 Task: Open Card Content Strategy Meeting in Board Employee Career Development and Growth Programs to Workspace Advertising and Marketing and add a team member Softage.2@softage.net, a label Orange, a checklist Urban Planning, an attachment from Trello, a color Orange and finally, add a card description 'Create and send out employee engagement survey on company diversity and inclusion initiatives' and a comment 'We should approach this task with a sense of ownership, taking pride in our work and its impact on the project.'. Add a start date 'Jan 06, 1900' with a due date 'Jan 13, 1900'
Action: Mouse moved to (355, 132)
Screenshot: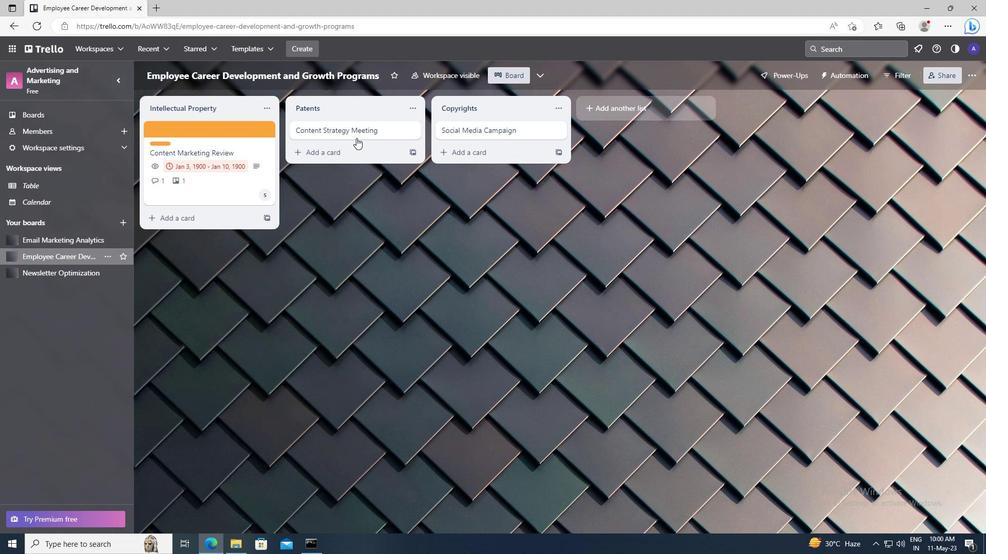 
Action: Mouse pressed left at (355, 132)
Screenshot: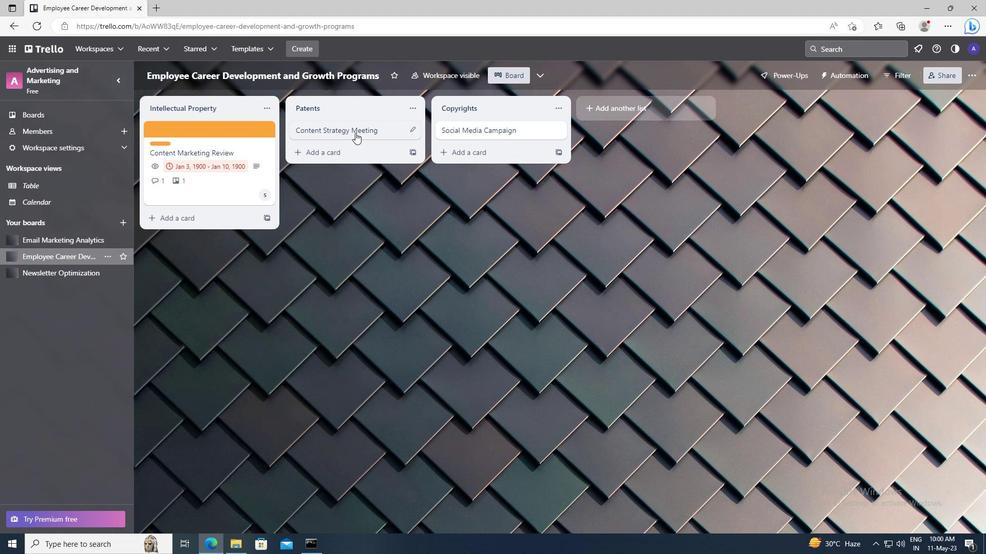 
Action: Mouse moved to (614, 165)
Screenshot: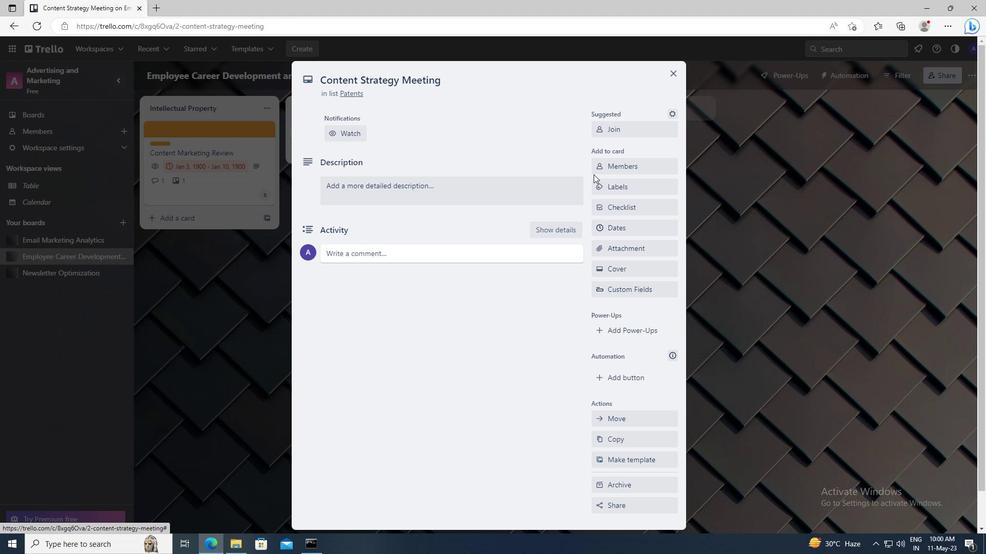 
Action: Mouse pressed left at (614, 165)
Screenshot: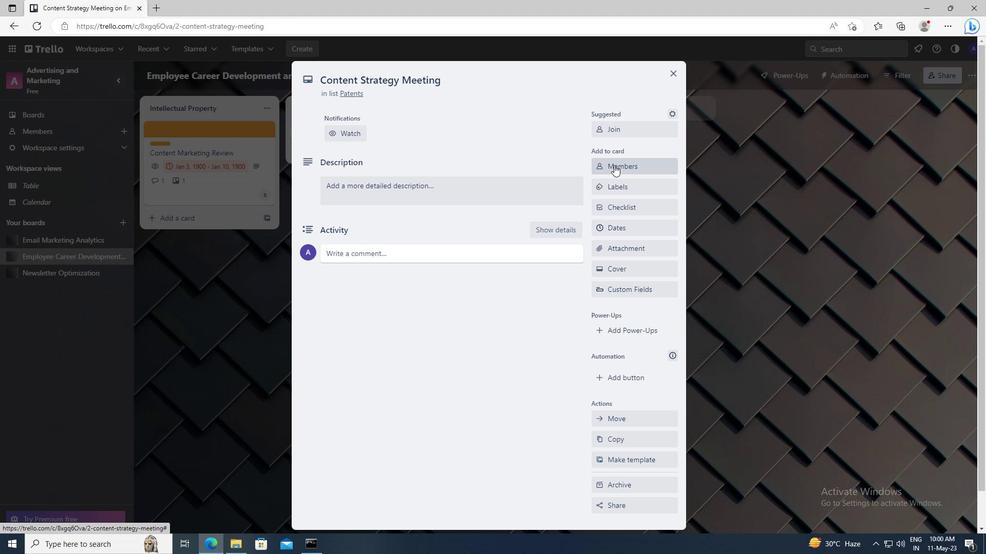 
Action: Mouse moved to (614, 214)
Screenshot: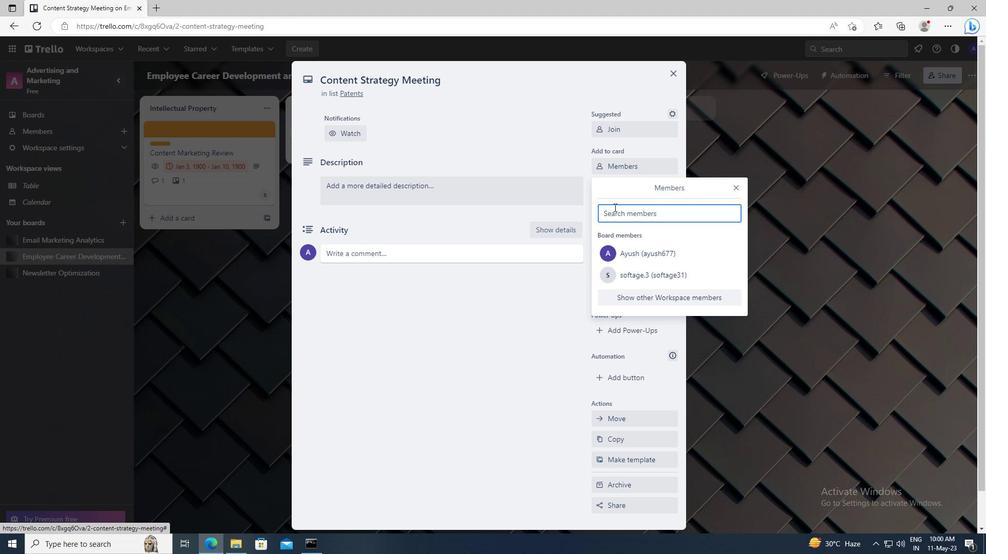 
Action: Mouse pressed left at (614, 214)
Screenshot: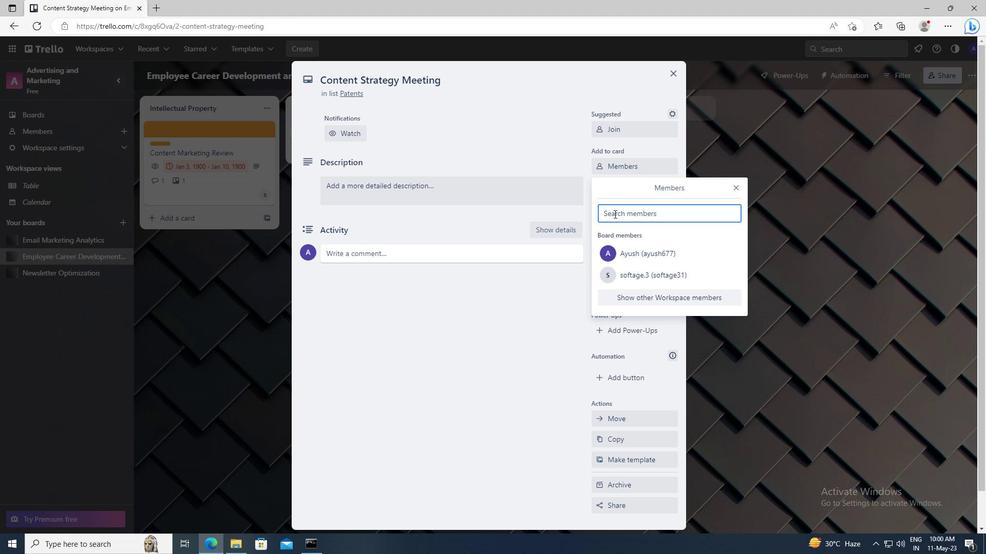 
Action: Key pressed <Key.shift>SOFTAGE.2
Screenshot: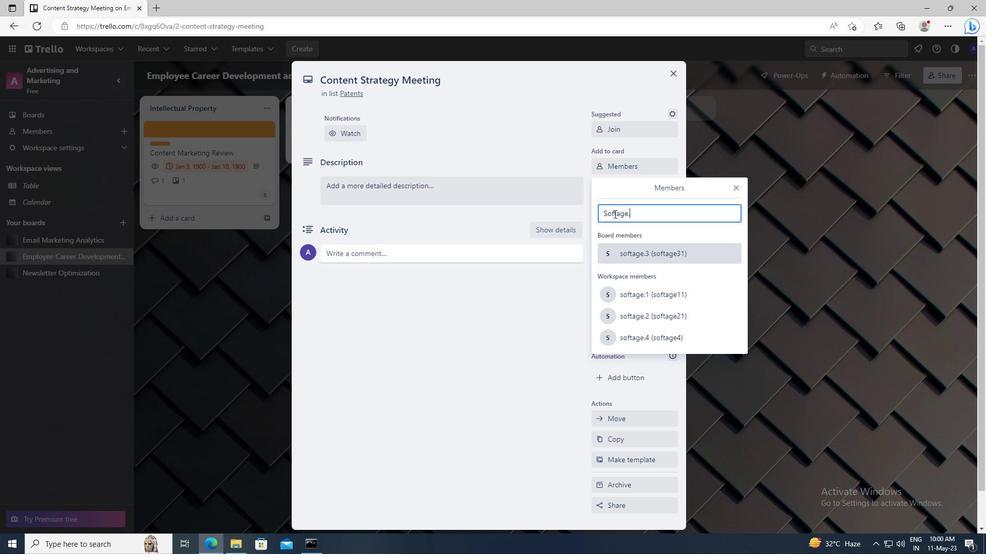 
Action: Mouse moved to (628, 308)
Screenshot: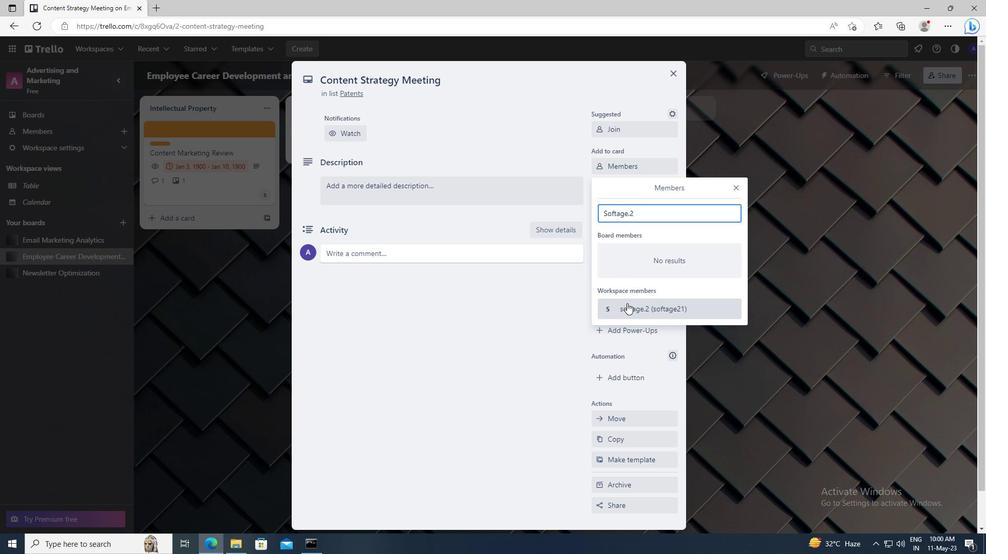 
Action: Mouse pressed left at (628, 308)
Screenshot: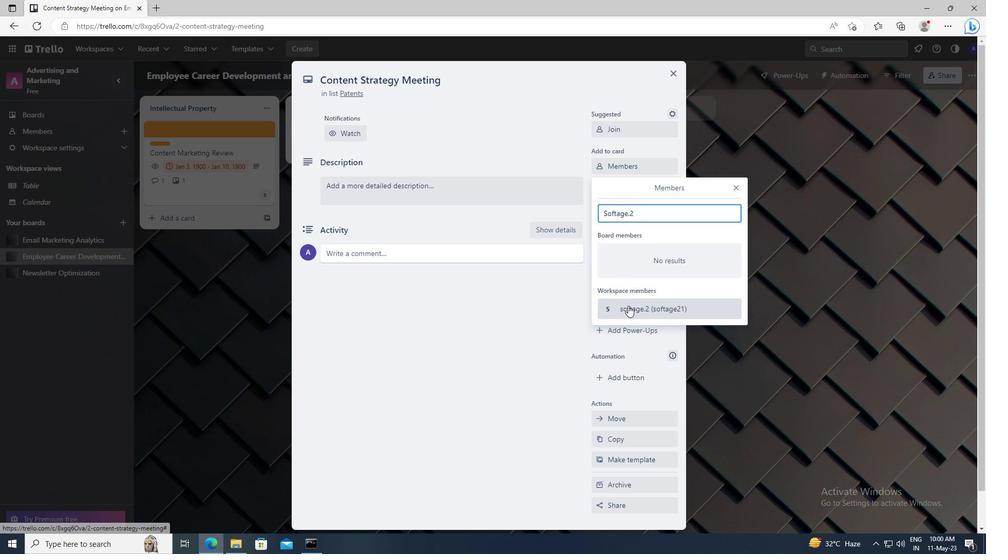 
Action: Mouse moved to (735, 188)
Screenshot: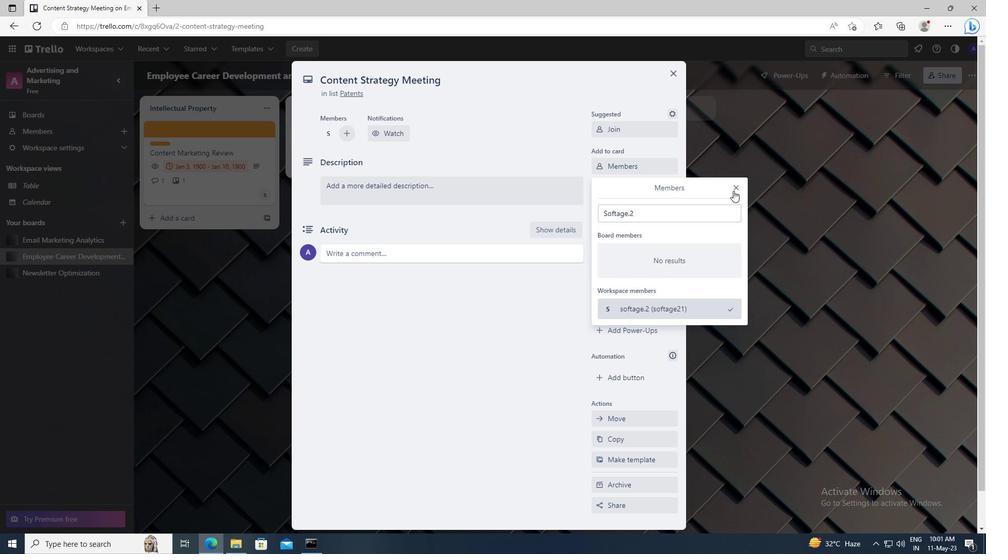
Action: Mouse pressed left at (735, 188)
Screenshot: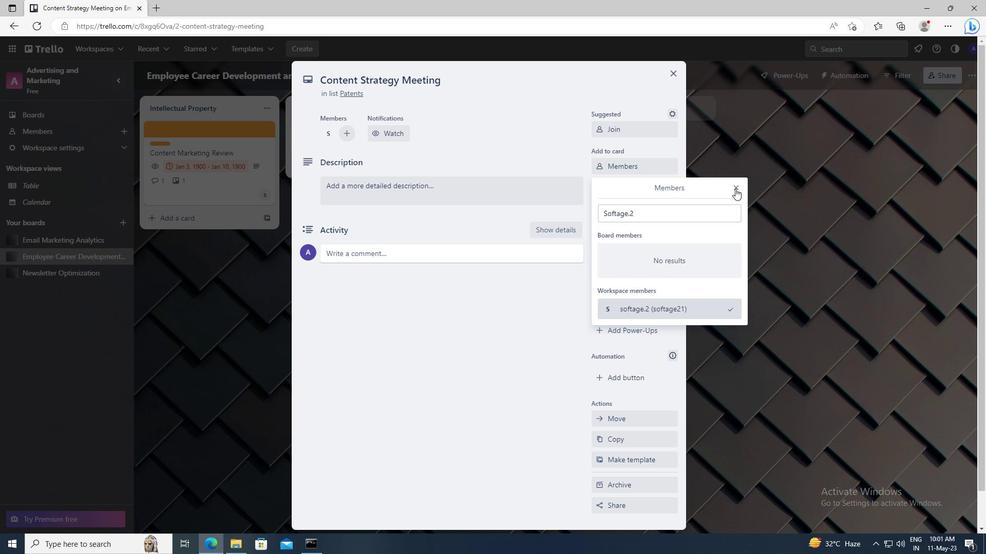 
Action: Mouse moved to (639, 180)
Screenshot: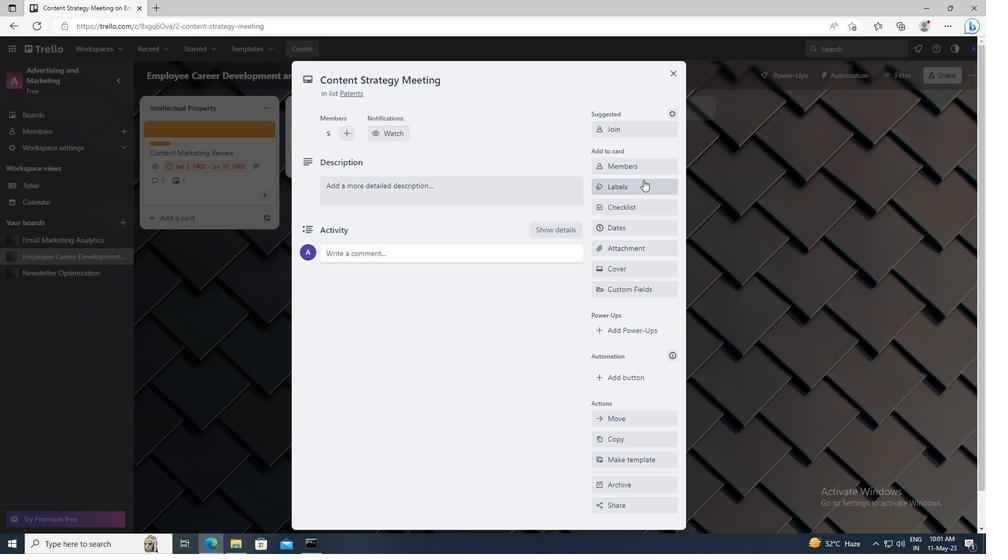 
Action: Mouse pressed left at (639, 180)
Screenshot: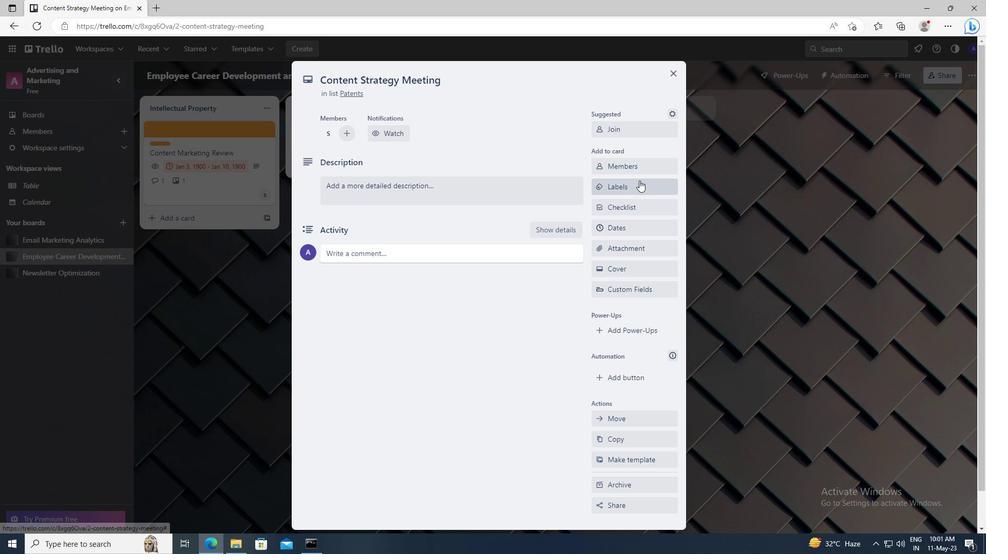 
Action: Mouse moved to (673, 389)
Screenshot: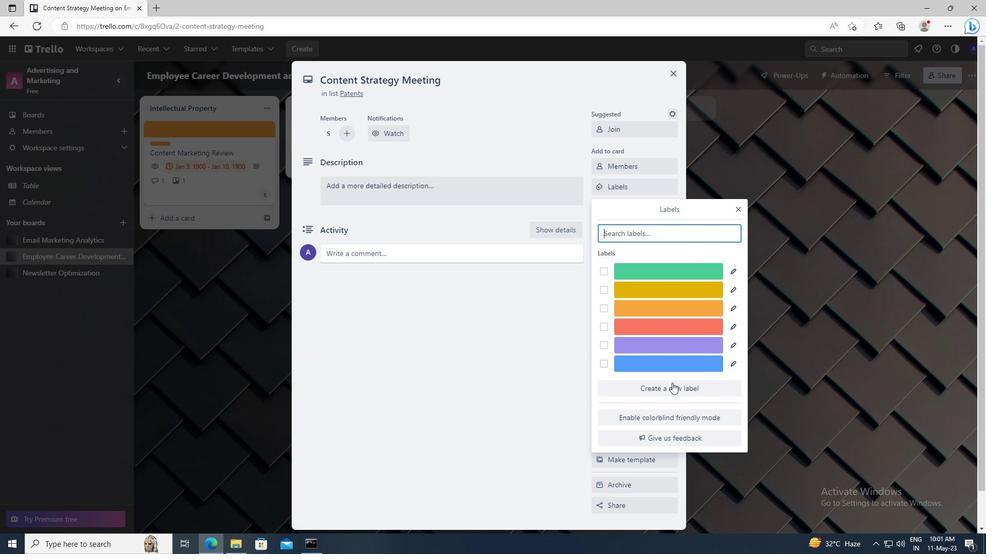 
Action: Mouse pressed left at (673, 389)
Screenshot: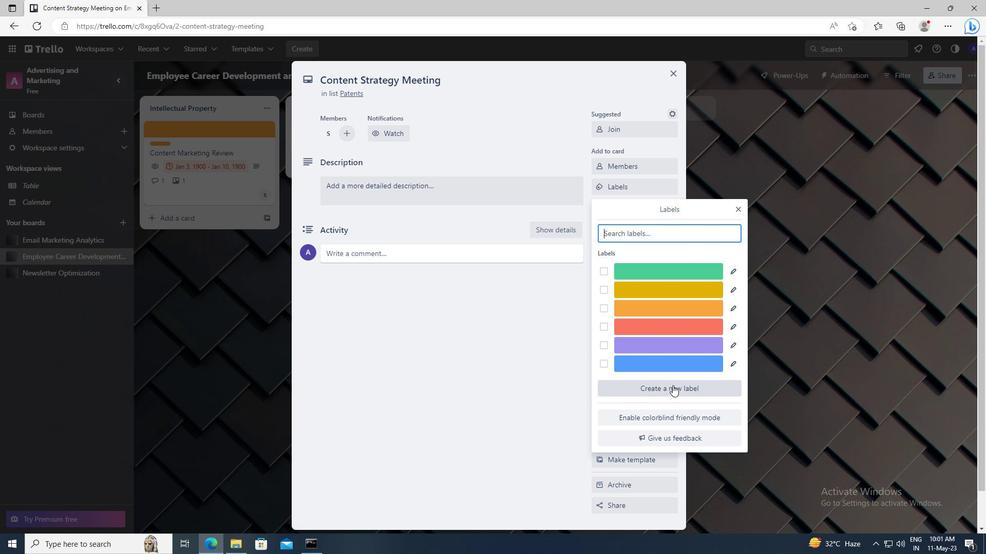 
Action: Mouse moved to (670, 361)
Screenshot: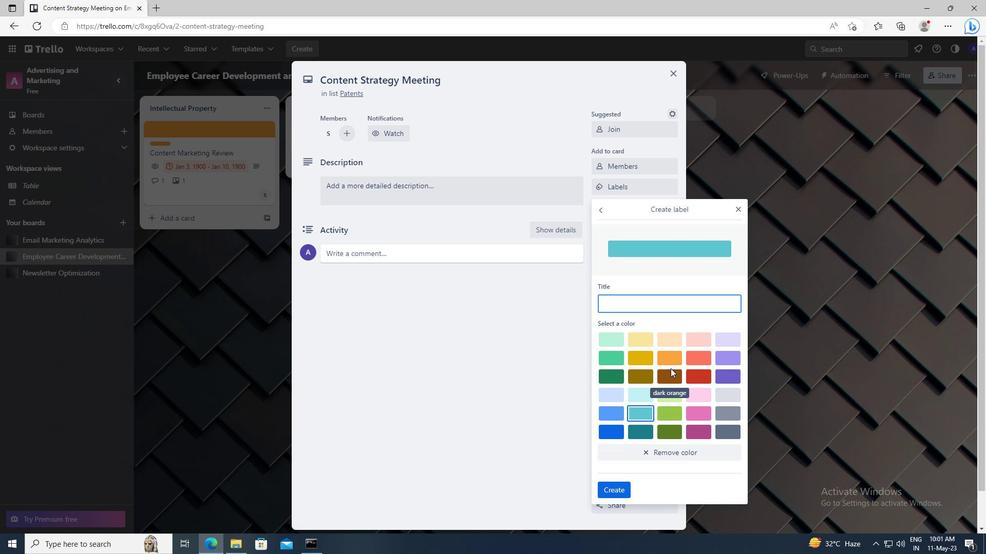 
Action: Mouse pressed left at (670, 361)
Screenshot: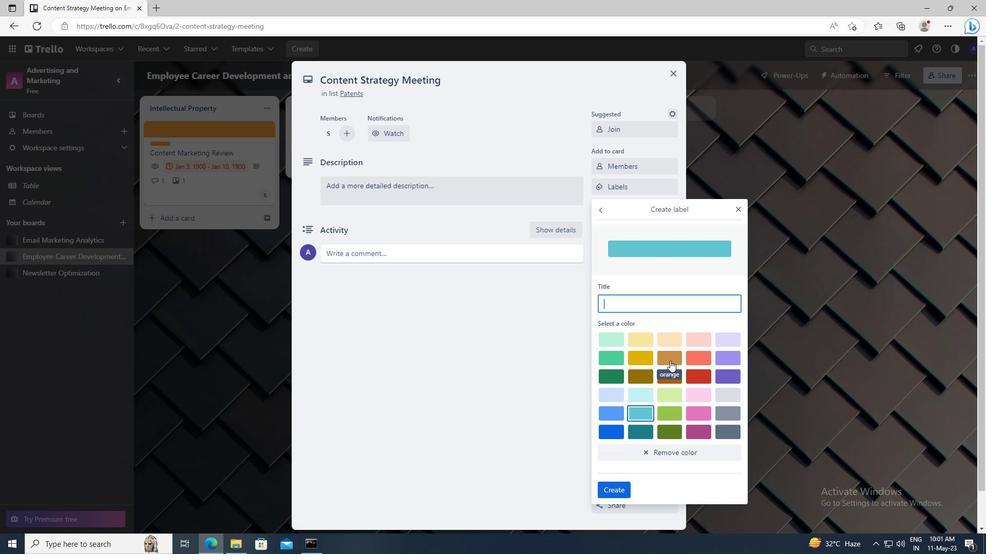 
Action: Mouse moved to (618, 493)
Screenshot: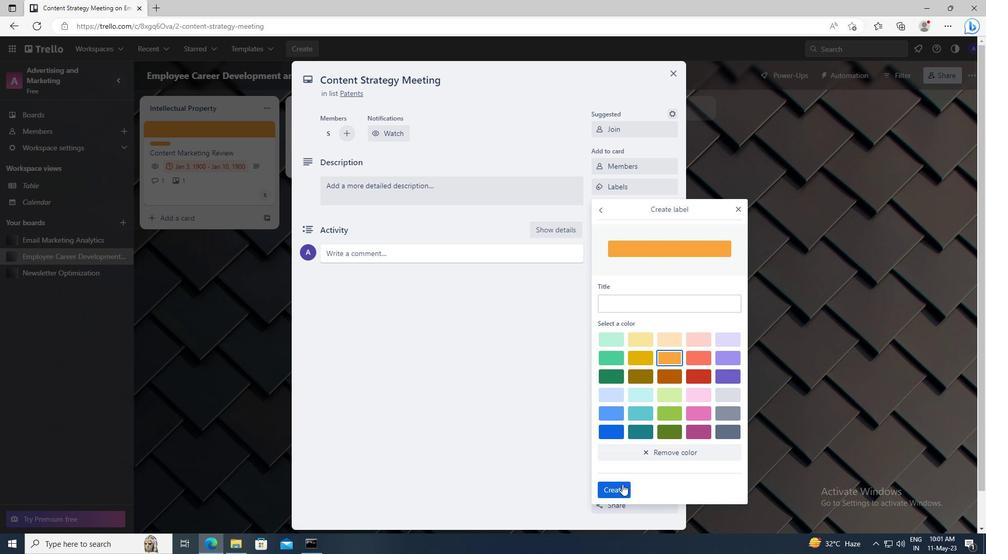 
Action: Mouse pressed left at (618, 493)
Screenshot: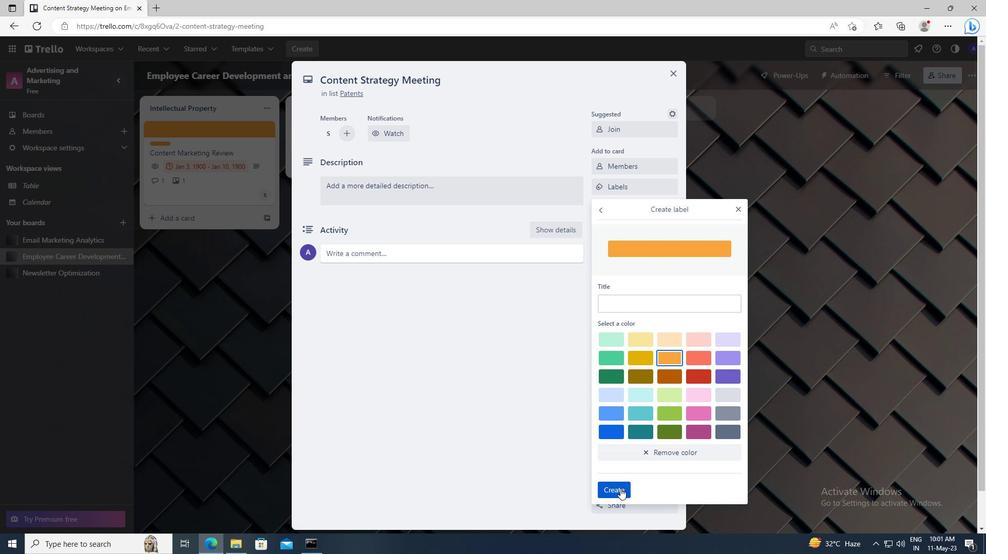 
Action: Mouse moved to (740, 207)
Screenshot: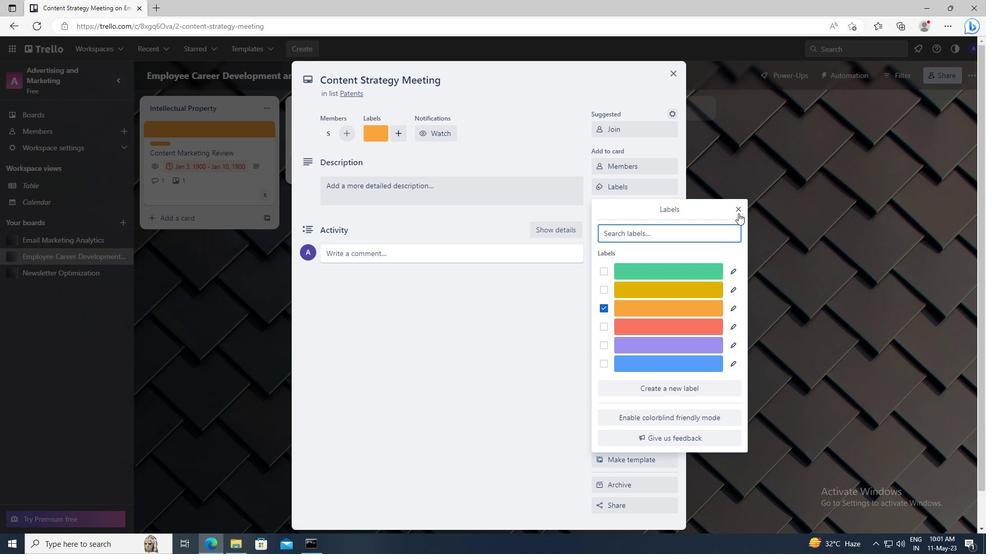 
Action: Mouse pressed left at (740, 207)
Screenshot: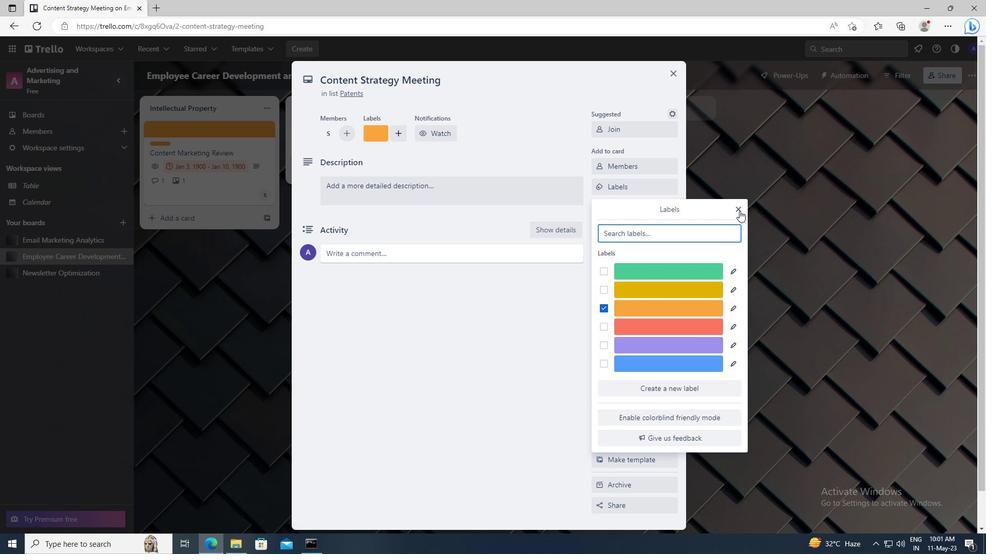 
Action: Mouse moved to (633, 207)
Screenshot: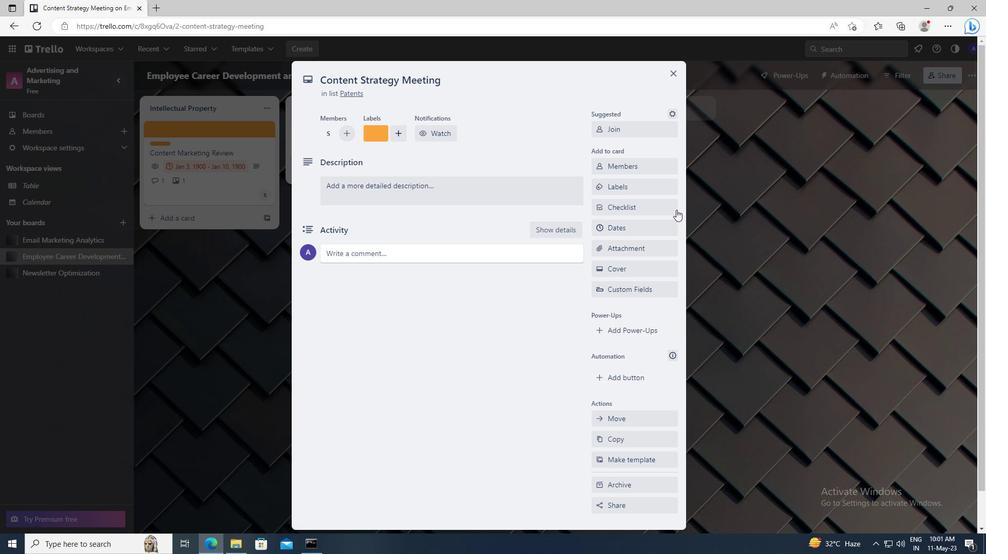 
Action: Mouse pressed left at (633, 207)
Screenshot: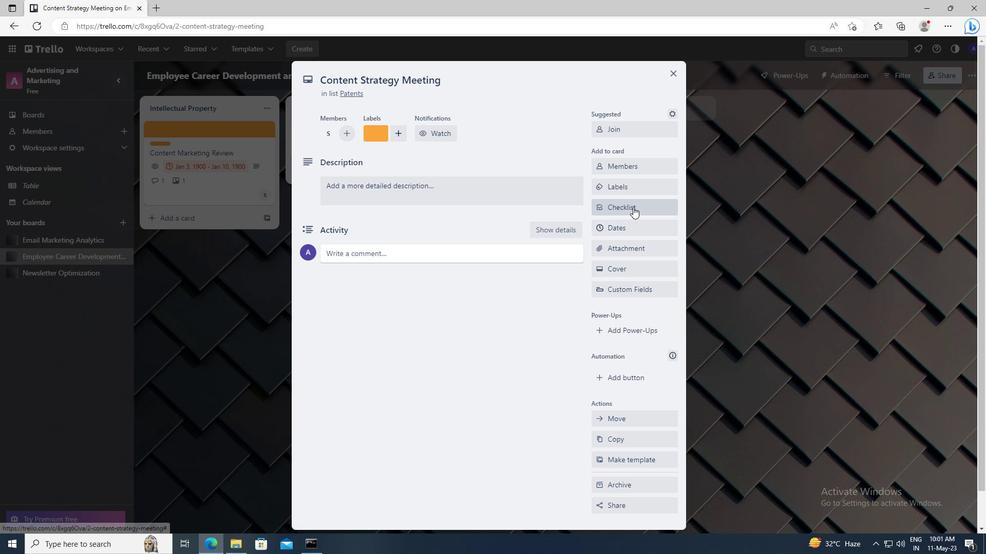 
Action: Key pressed <Key.shift>URBAN<Key.space><Key.shift>PLANNING
Screenshot: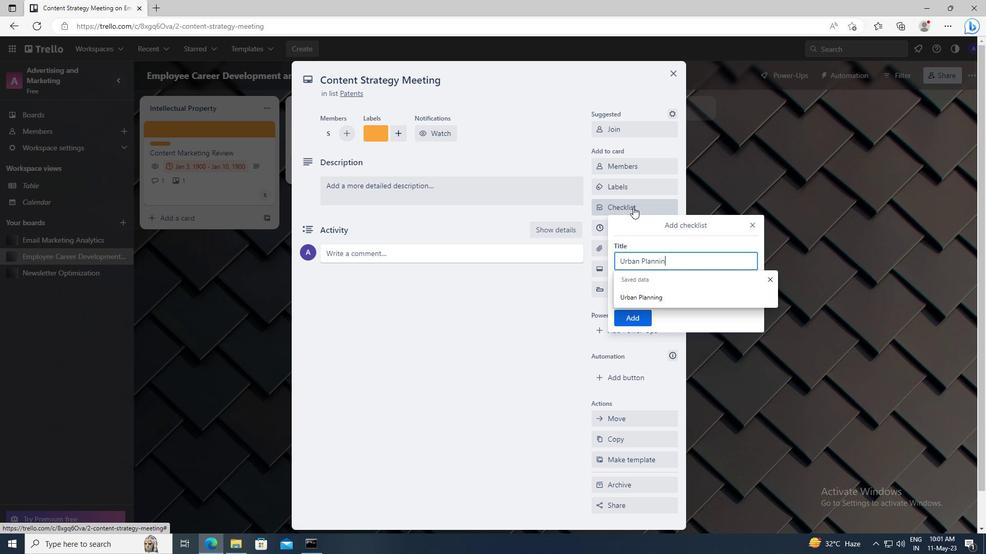 
Action: Mouse moved to (626, 314)
Screenshot: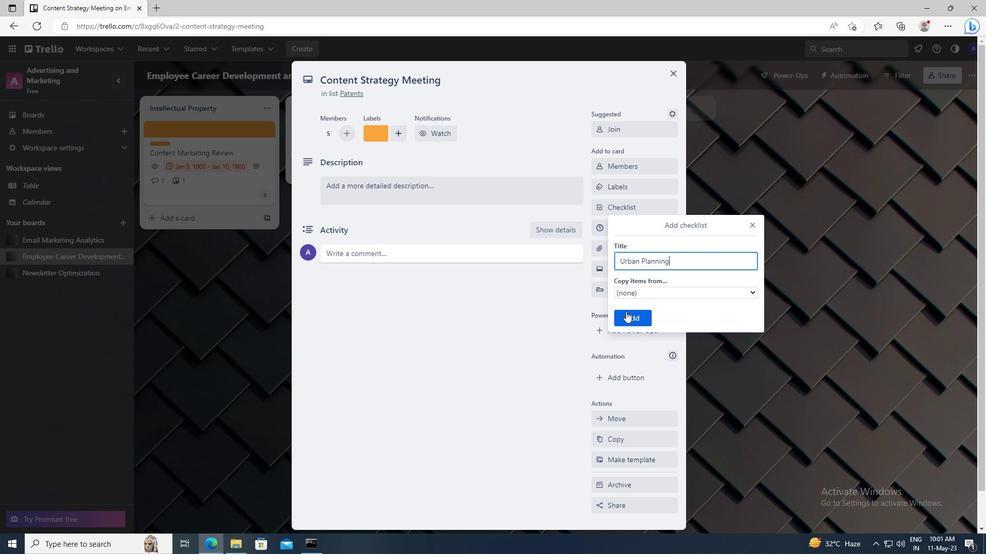 
Action: Mouse pressed left at (626, 314)
Screenshot: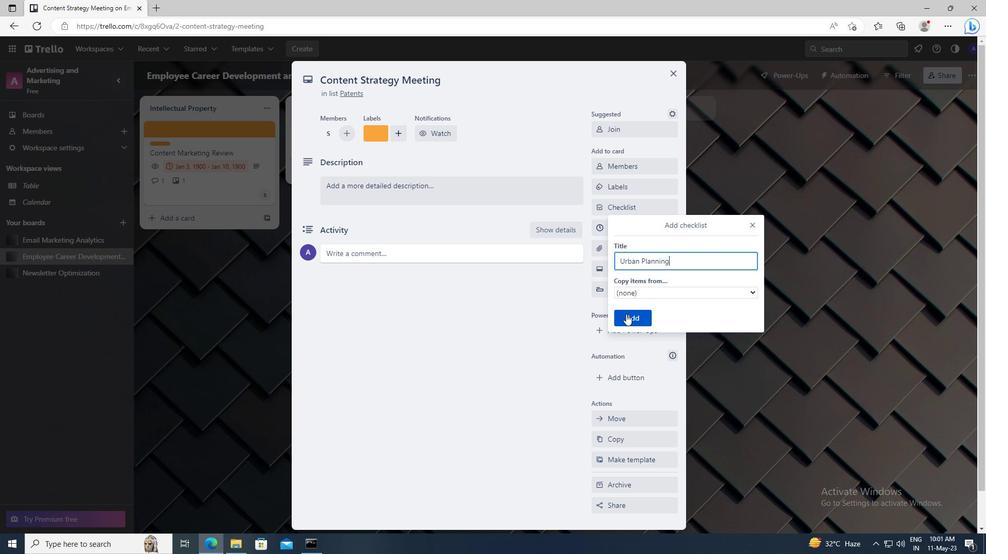 
Action: Mouse moved to (631, 252)
Screenshot: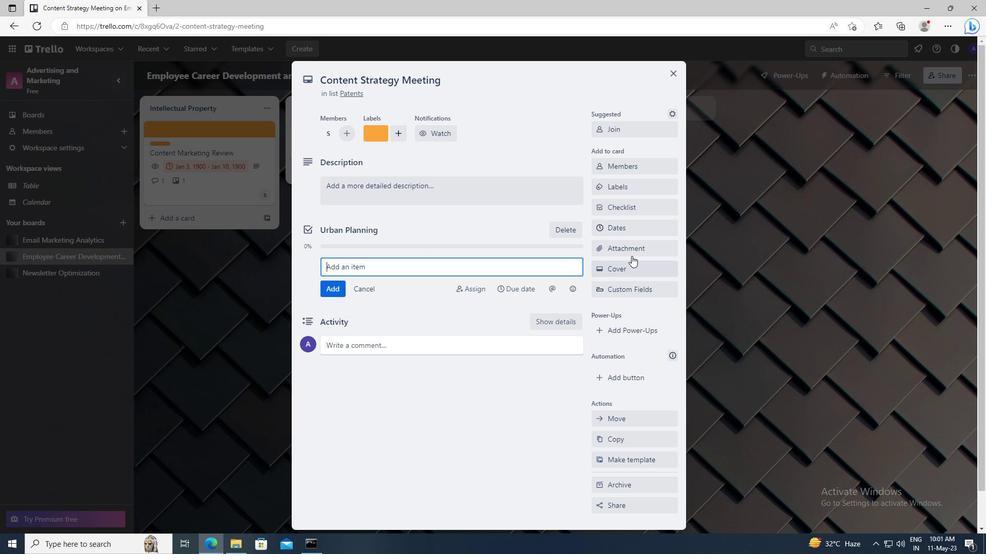 
Action: Mouse pressed left at (631, 252)
Screenshot: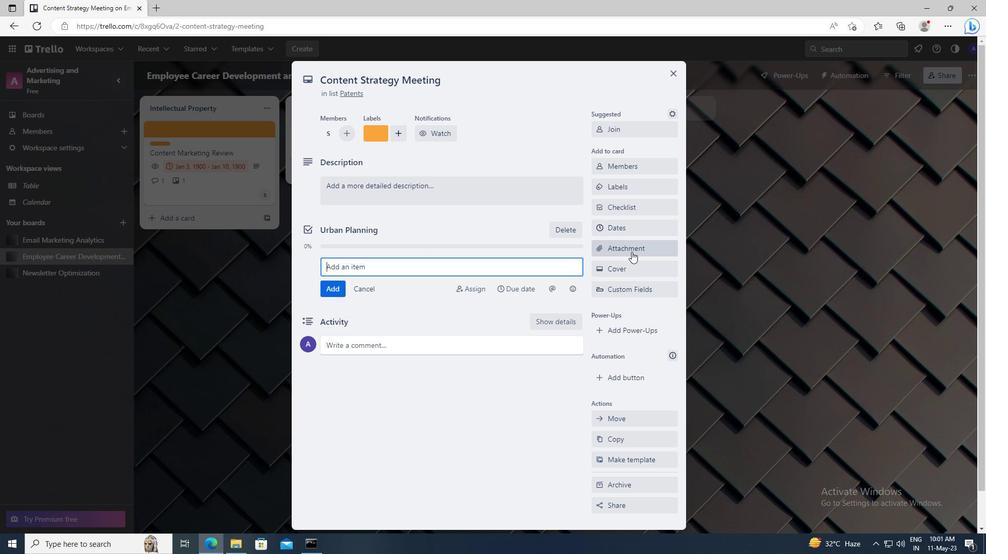 
Action: Mouse moved to (635, 306)
Screenshot: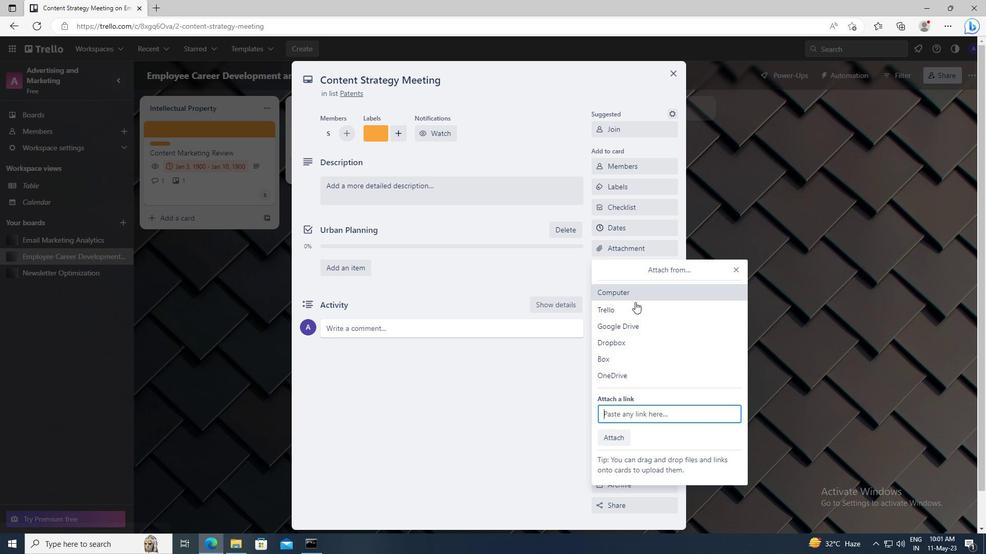 
Action: Mouse pressed left at (635, 306)
Screenshot: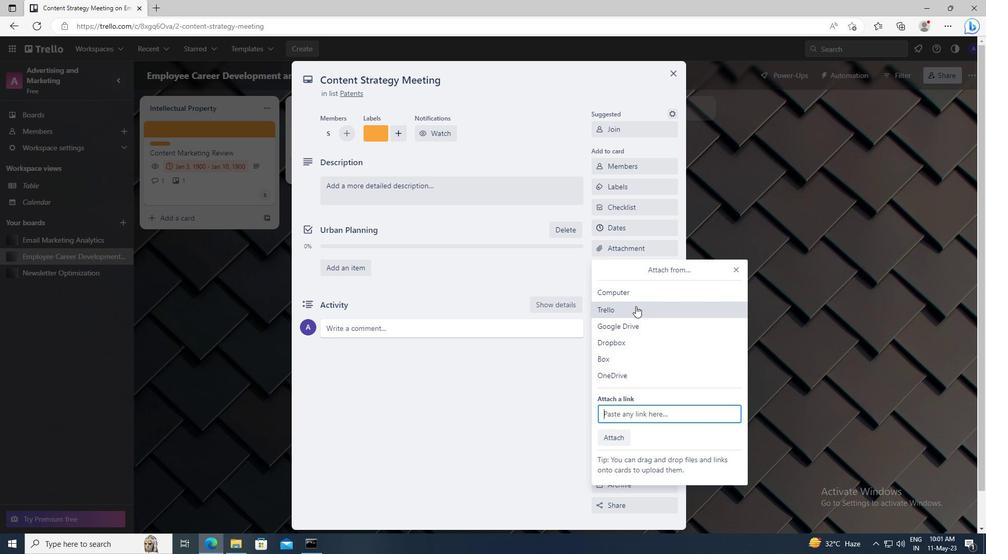 
Action: Mouse moved to (634, 239)
Screenshot: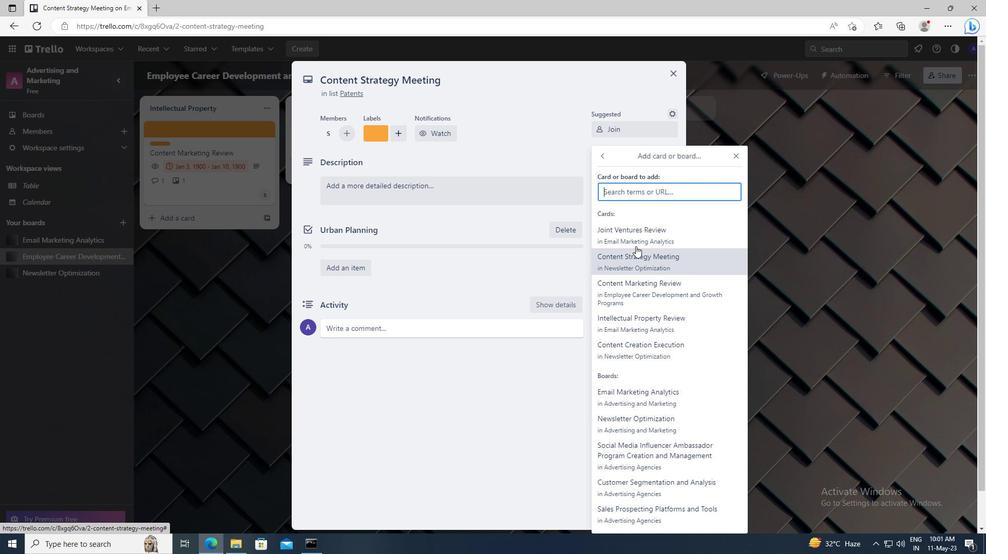 
Action: Mouse pressed left at (634, 239)
Screenshot: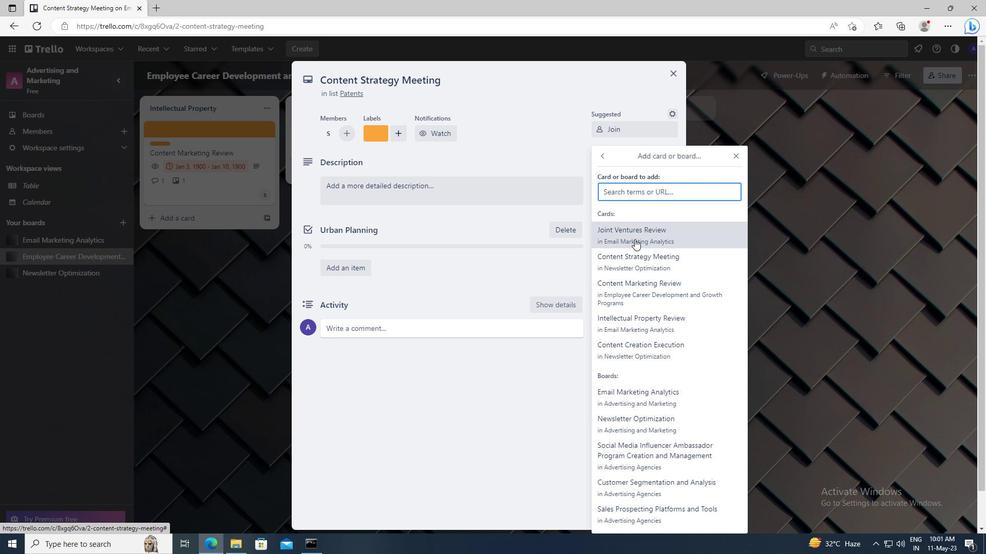 
Action: Mouse moved to (634, 269)
Screenshot: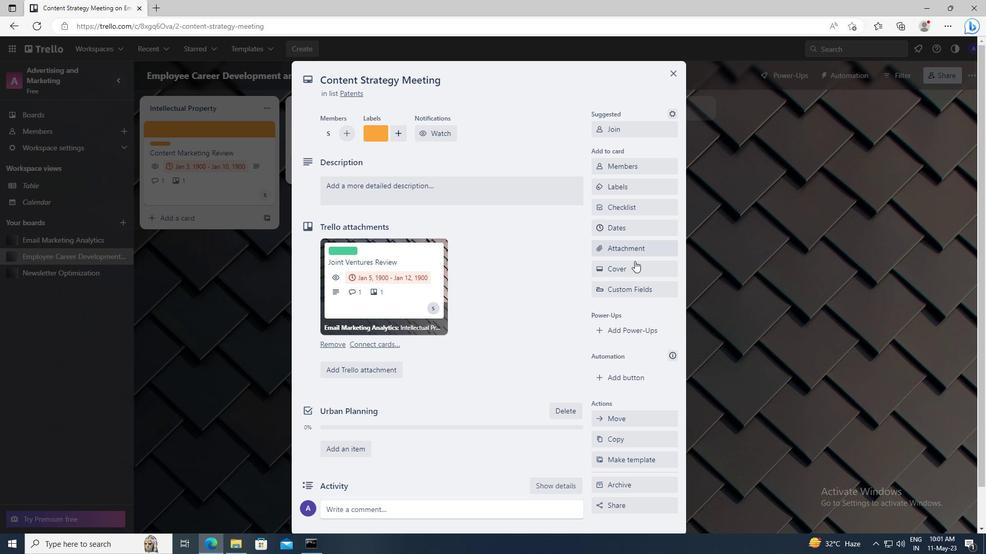 
Action: Mouse pressed left at (634, 269)
Screenshot: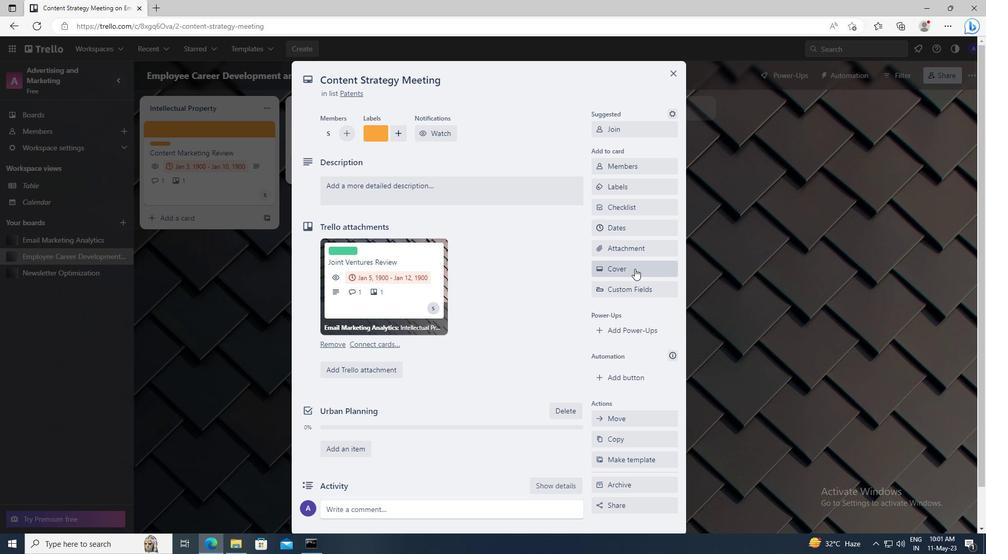 
Action: Mouse moved to (667, 329)
Screenshot: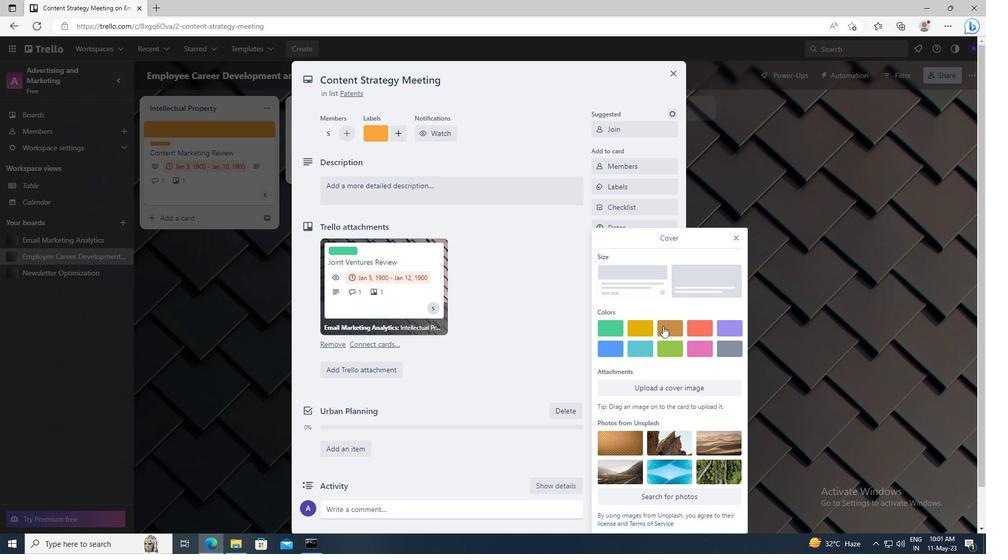 
Action: Mouse pressed left at (667, 329)
Screenshot: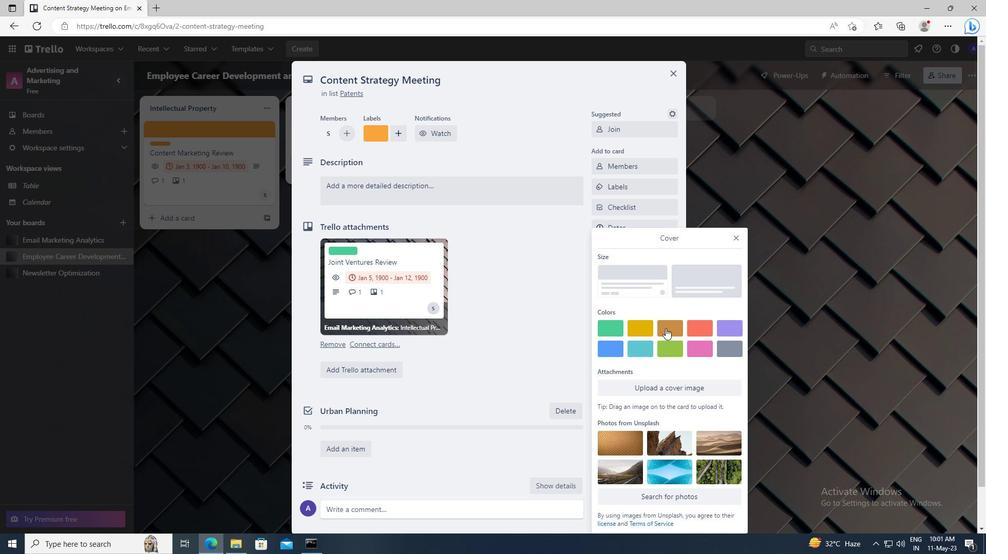 
Action: Mouse moved to (735, 218)
Screenshot: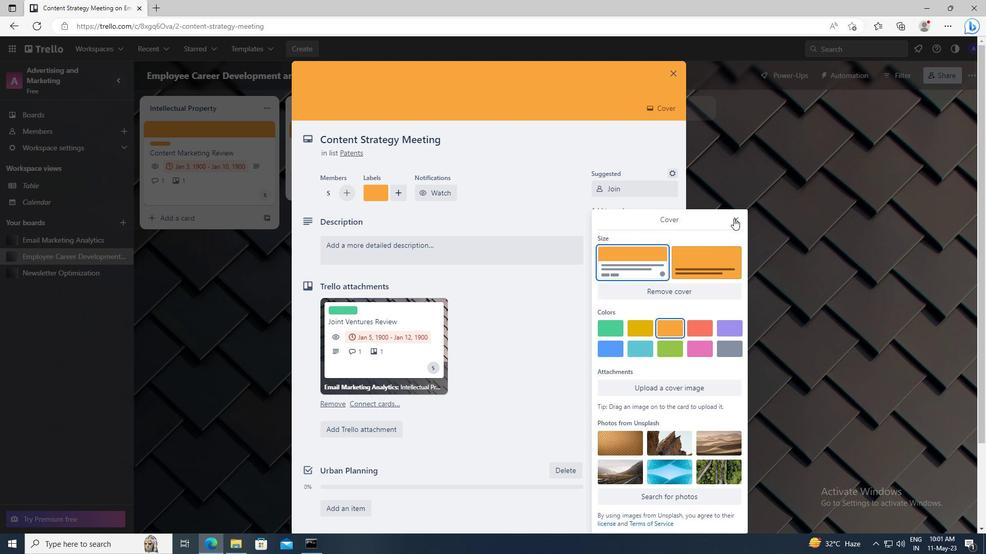 
Action: Mouse pressed left at (735, 218)
Screenshot: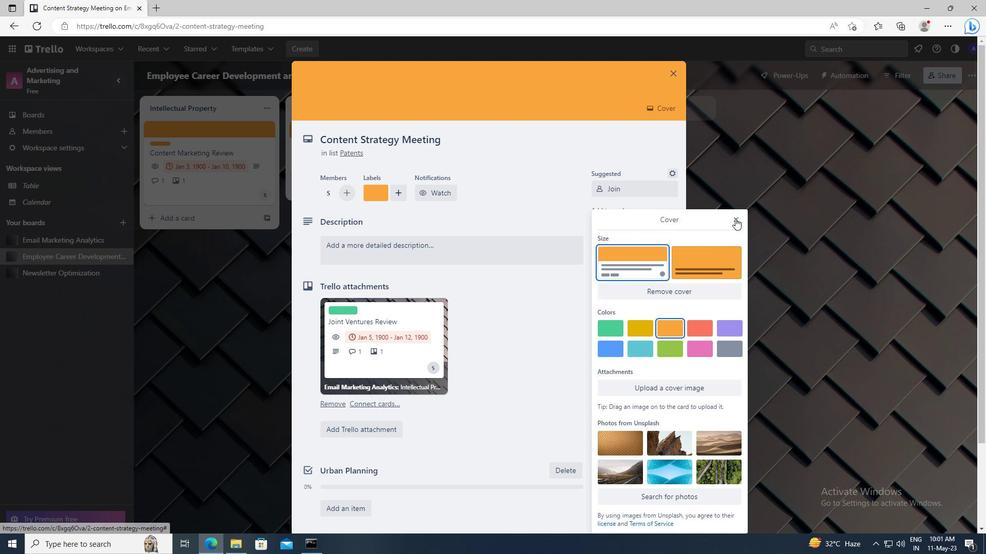 
Action: Mouse moved to (437, 251)
Screenshot: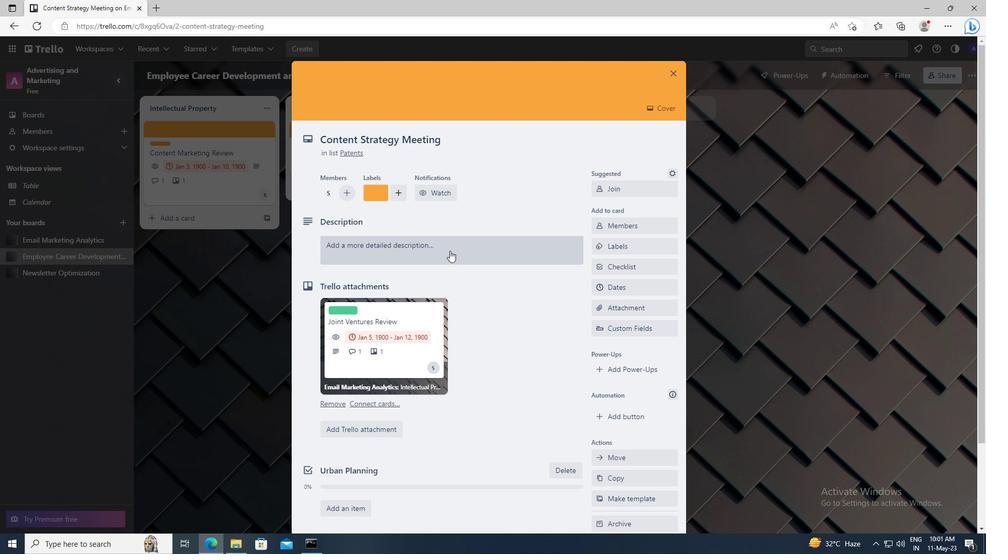 
Action: Mouse pressed left at (437, 251)
Screenshot: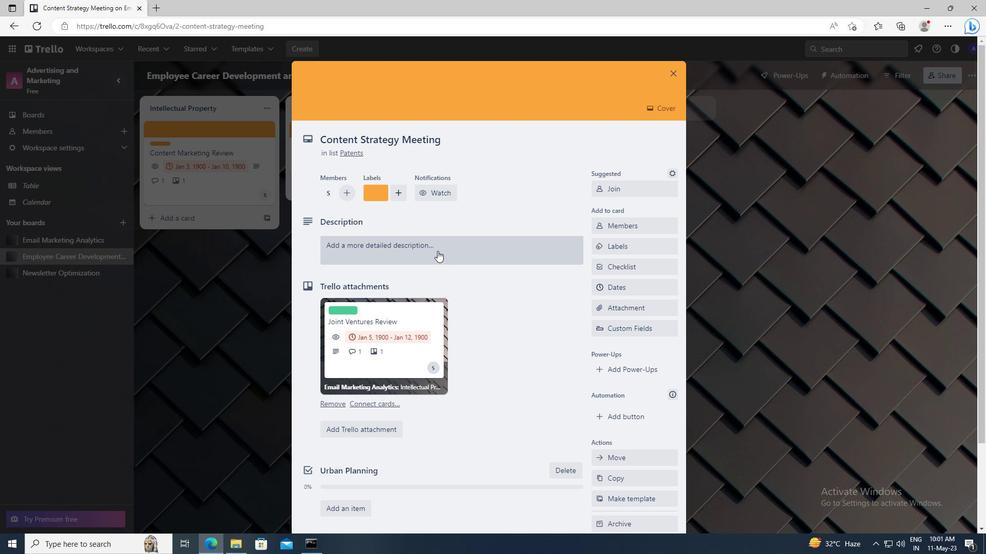 
Action: Key pressed <Key.shift>CREATE<Key.space>AND<Key.space>SEND<Key.space>OUT<Key.space>EMPLOYEE<Key.space>ENGAGEMENT<Key.space>SURVEY<Key.space>ON<Key.space>COMPANY<Key.space>DIVERSITY<Key.space>AND<Key.space>INCLUSION<Key.space>INITIATIVES
Screenshot: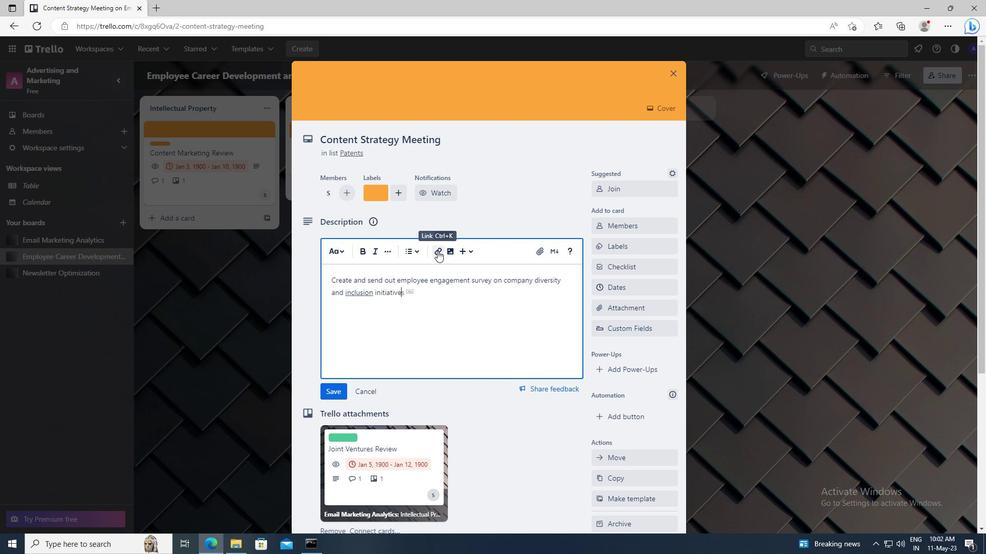 
Action: Mouse scrolled (437, 250) with delta (0, 0)
Screenshot: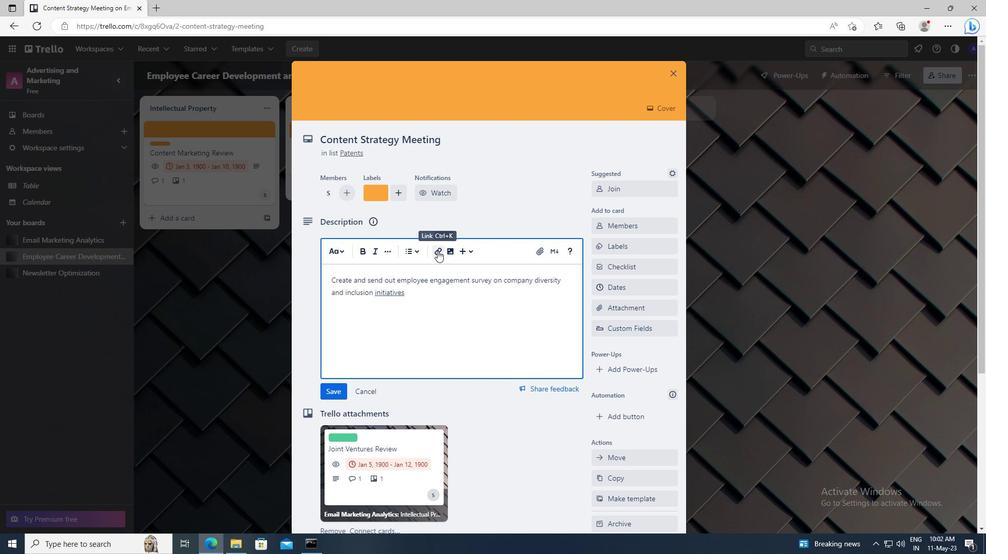 
Action: Mouse moved to (339, 318)
Screenshot: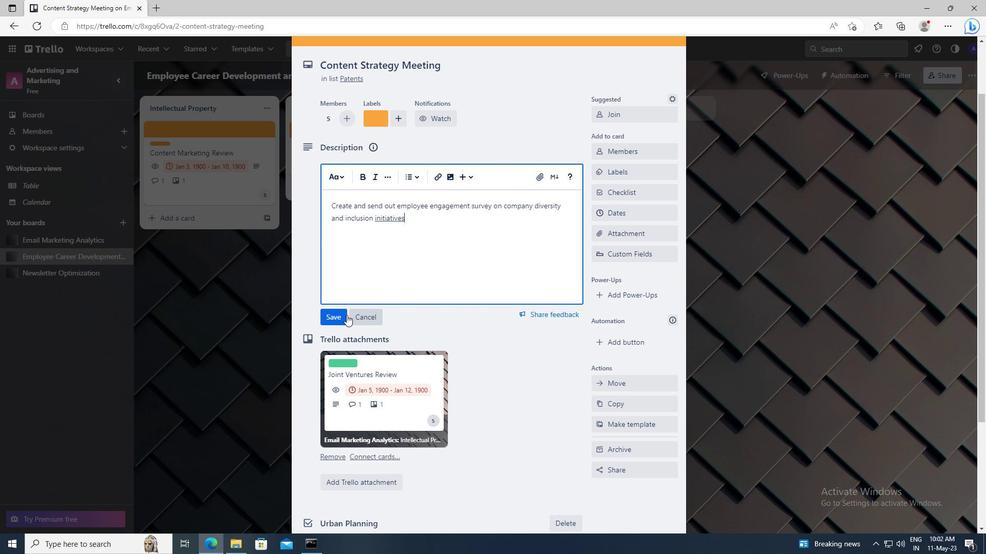 
Action: Mouse pressed left at (339, 318)
Screenshot: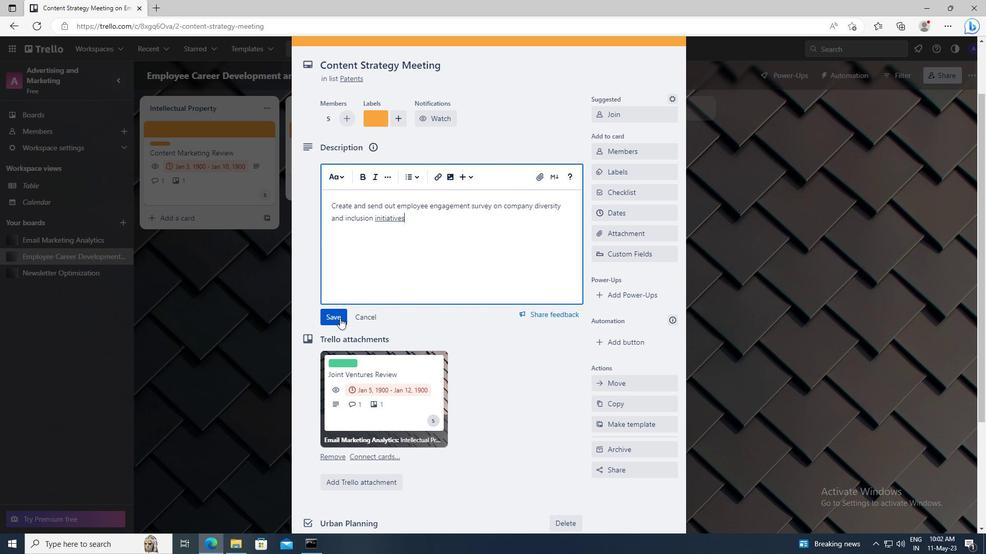 
Action: Mouse scrolled (339, 317) with delta (0, 0)
Screenshot: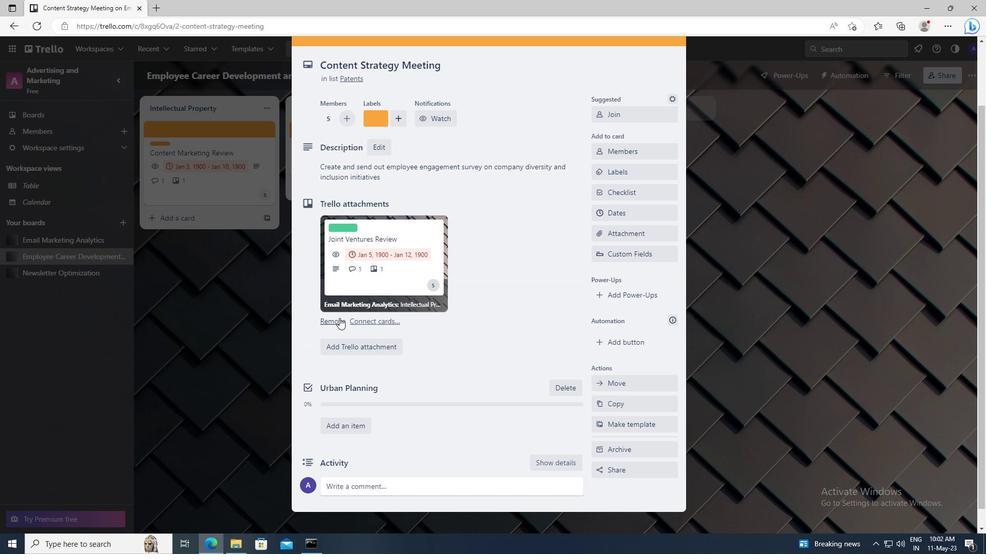 
Action: Mouse moved to (350, 467)
Screenshot: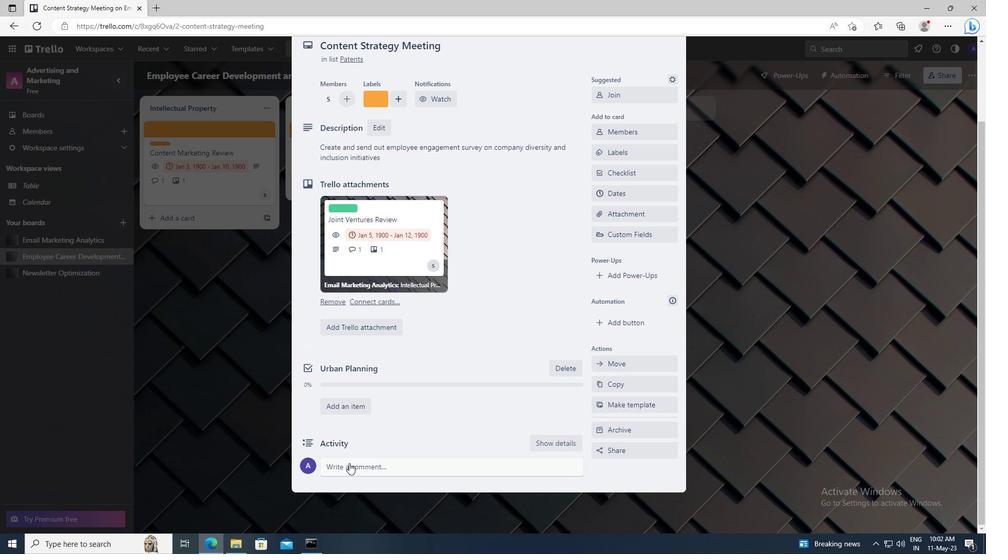 
Action: Mouse pressed left at (350, 467)
Screenshot: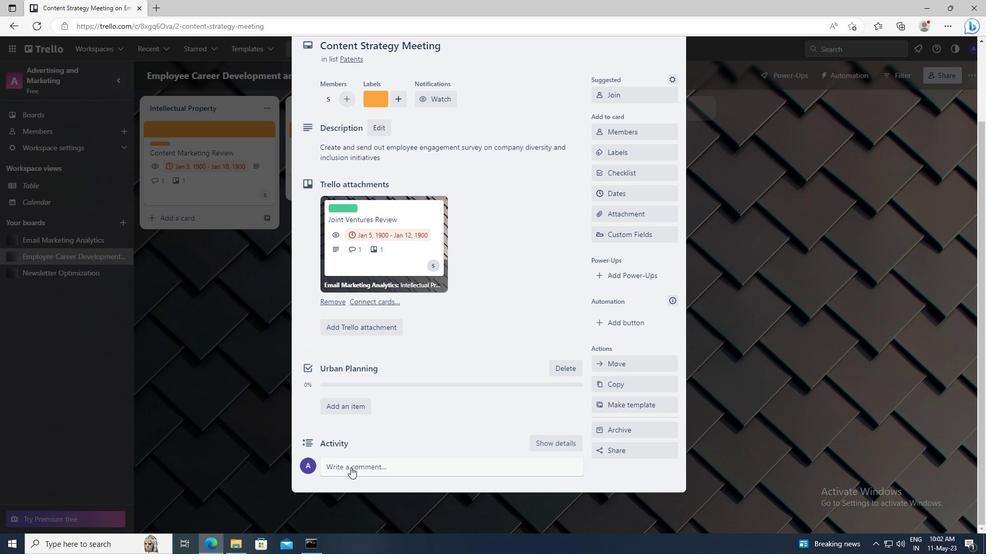 
Action: Key pressed <Key.shift>WE<Key.space>SHOULD<Key.space>APPROACH<Key.space>THIS<Key.space>TASK<Key.space>WITH<Key.space>A<Key.space>SENSE<Key.space>OF<Key.space>OWNERSHIP,<Key.space>TAKING<Key.space>PRIDE<Key.space>IN<Key.space>OUR<Key.space>WORK<Key.space>AND<Key.space>ITS<Key.space>IMPACT<Key.space>ON<Key.space>THE<Key.space>PROJECT.
Screenshot: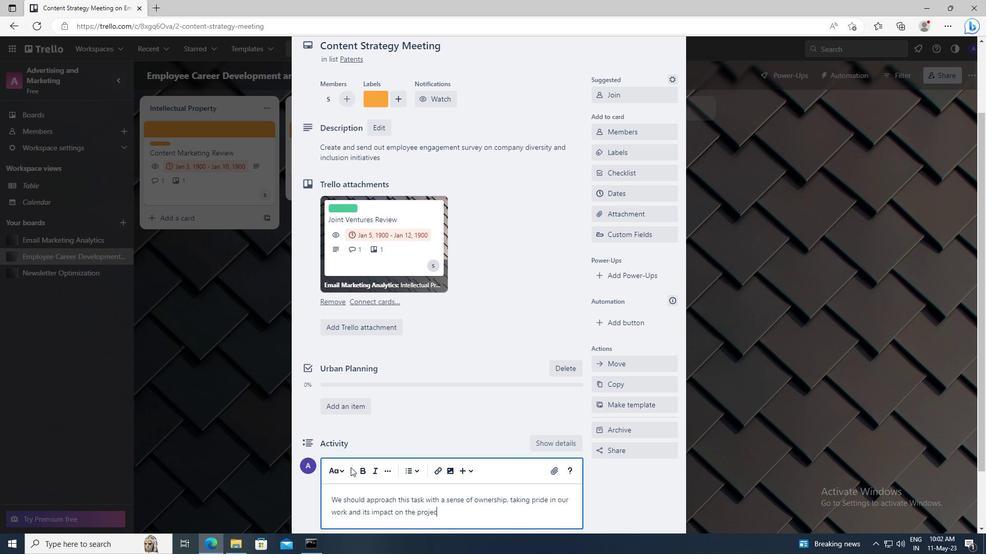 
Action: Mouse scrolled (350, 467) with delta (0, 0)
Screenshot: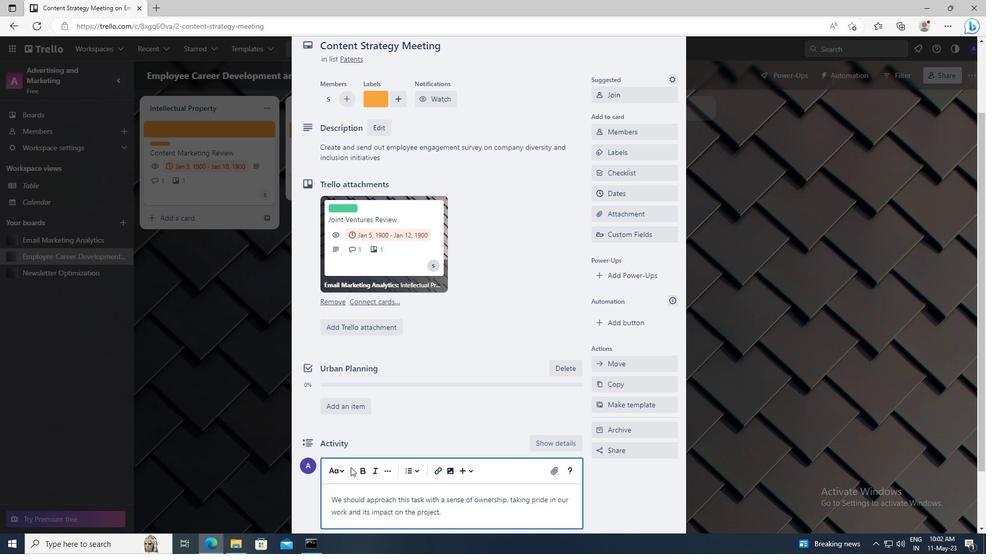 
Action: Mouse moved to (337, 471)
Screenshot: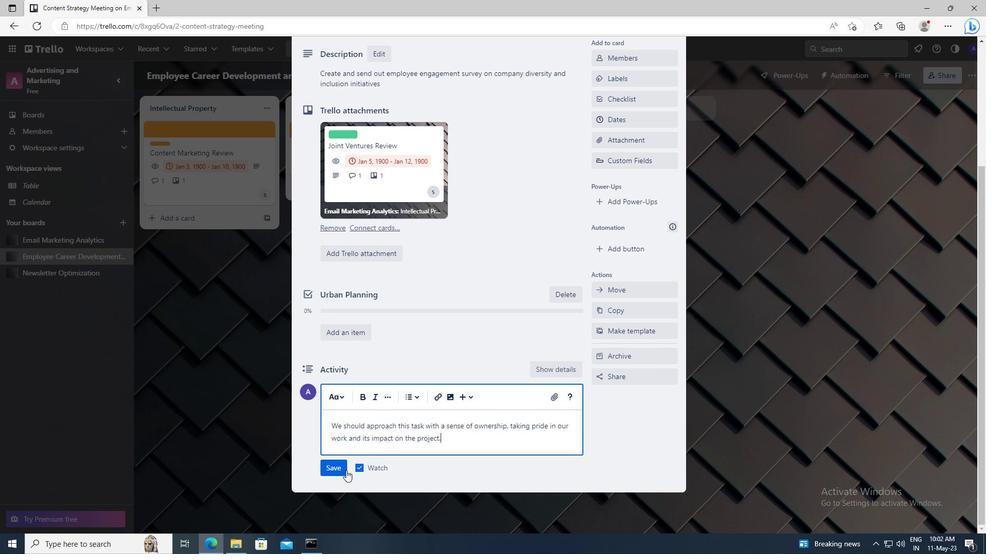 
Action: Mouse pressed left at (337, 471)
Screenshot: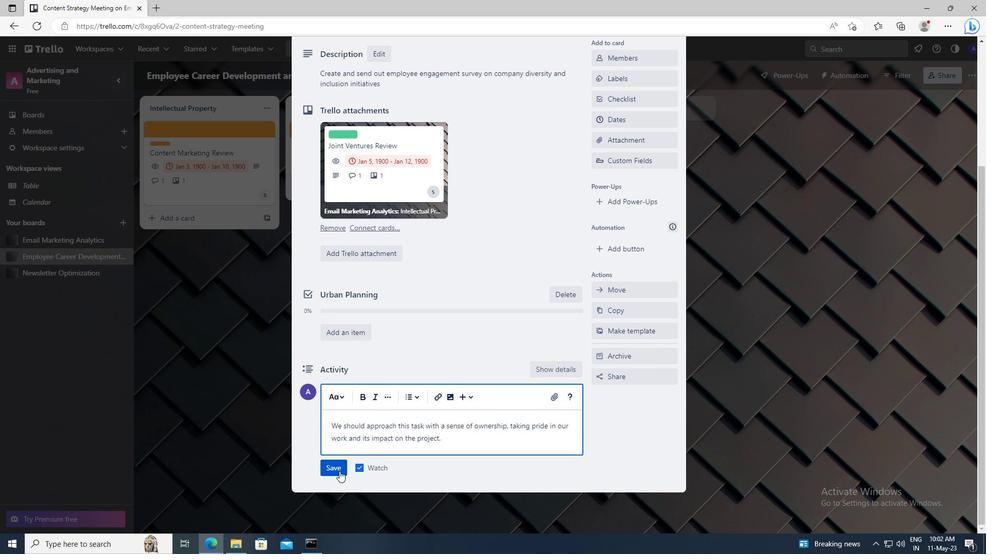 
Action: Mouse moved to (600, 350)
Screenshot: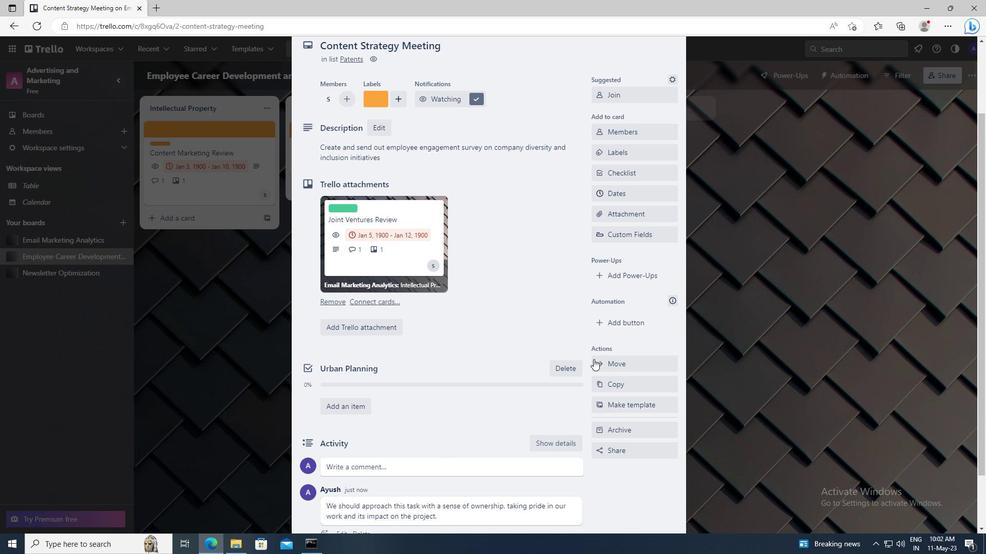 
Action: Mouse scrolled (600, 351) with delta (0, 0)
Screenshot: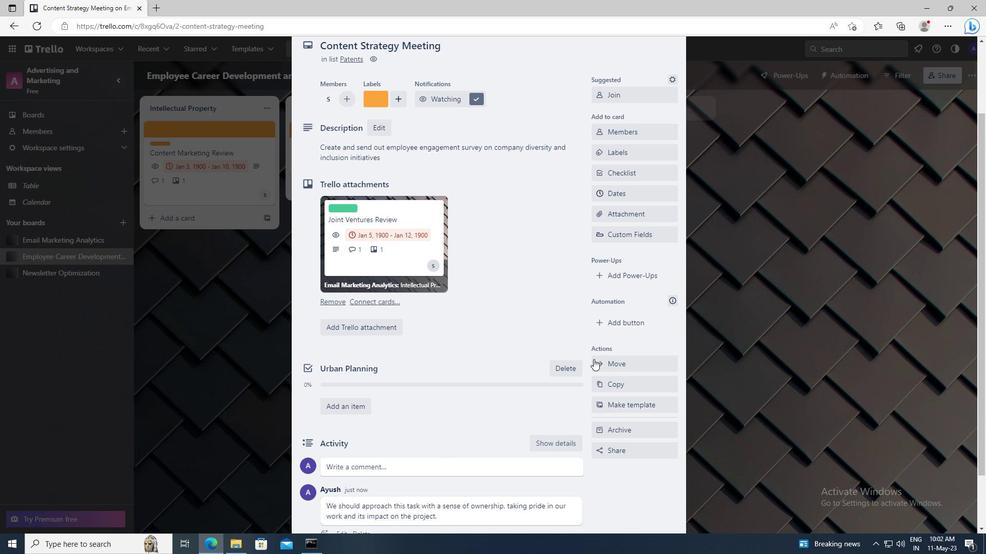 
Action: Mouse moved to (616, 268)
Screenshot: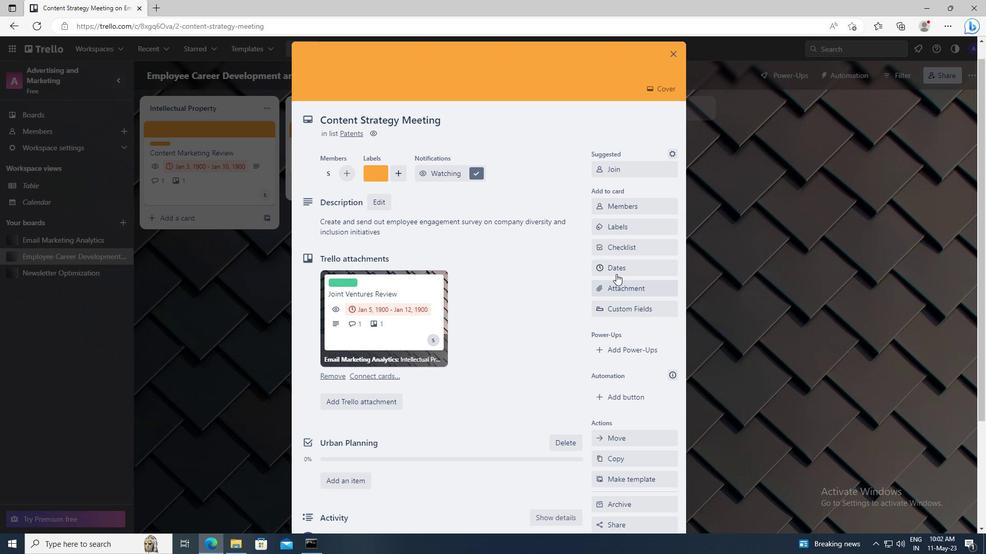 
Action: Mouse pressed left at (616, 268)
Screenshot: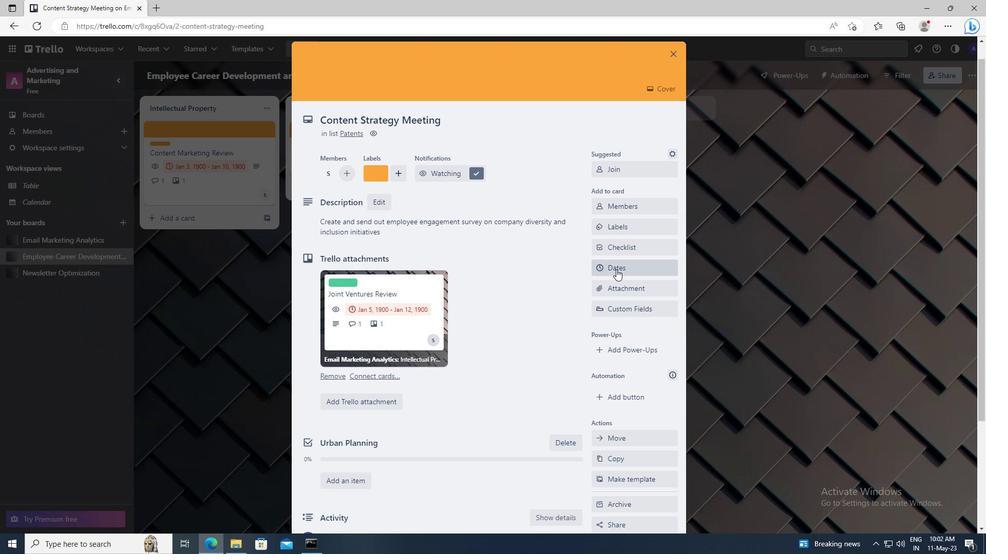 
Action: Mouse moved to (603, 260)
Screenshot: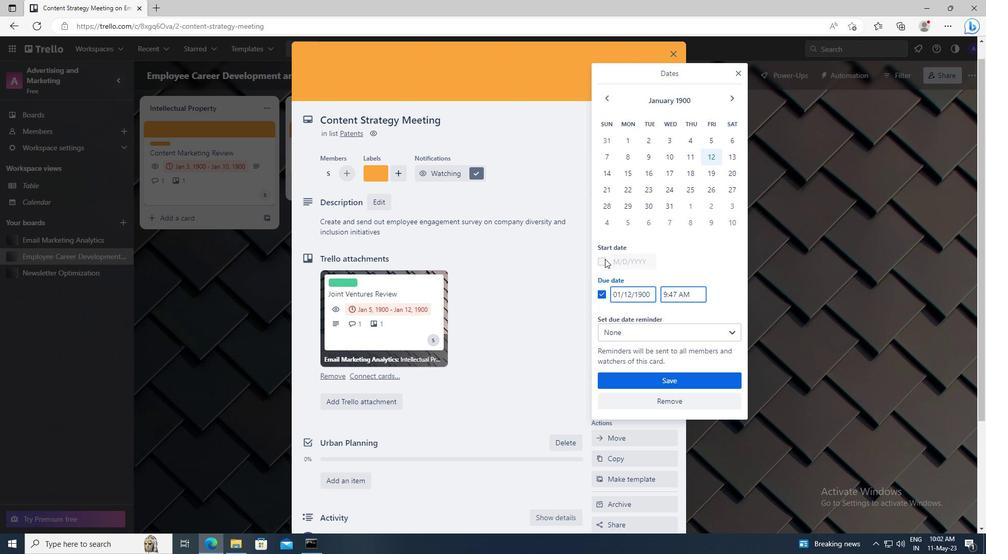
Action: Mouse pressed left at (603, 260)
Screenshot: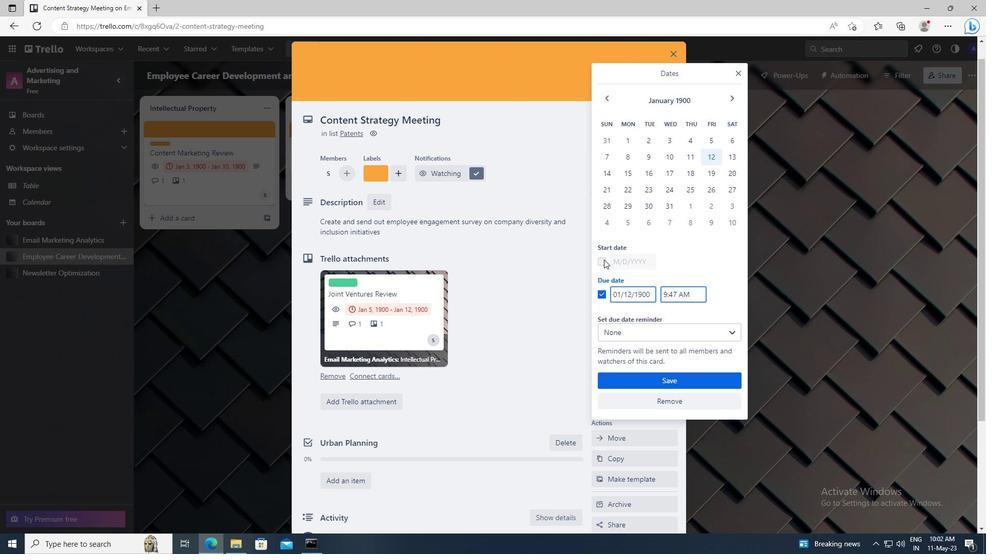 
Action: Mouse moved to (652, 263)
Screenshot: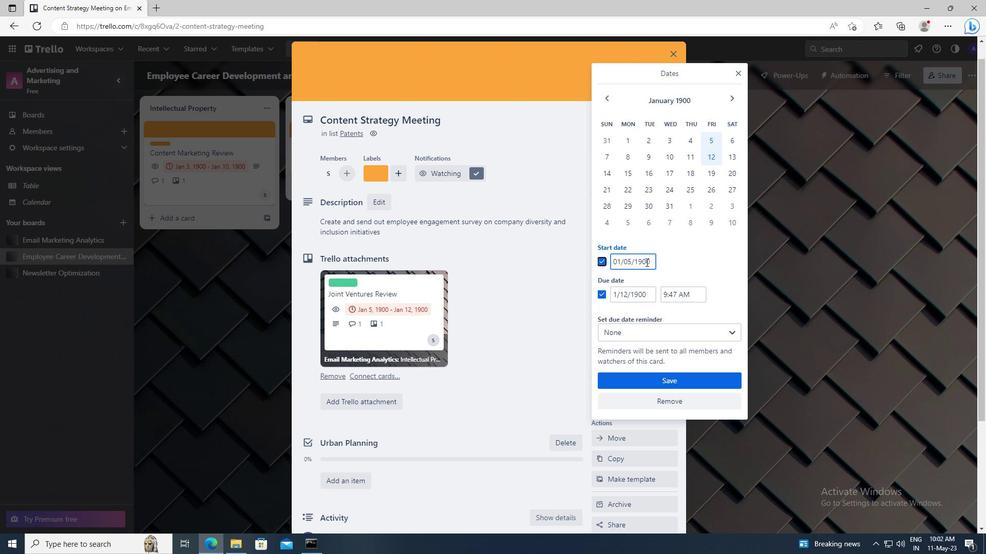 
Action: Mouse pressed left at (652, 263)
Screenshot: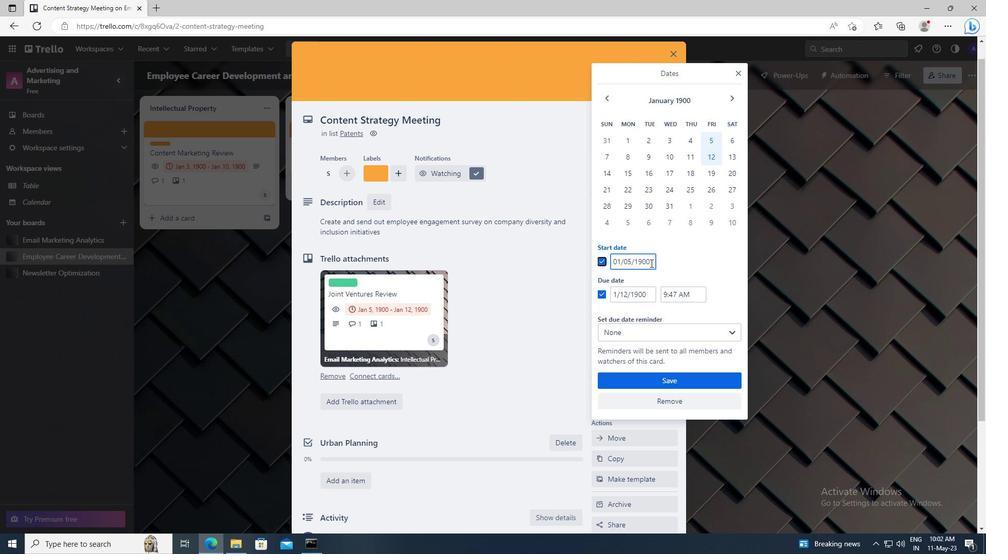 
Action: Key pressed <Key.left><Key.left><Key.left><Key.left><Key.left><Key.backspace>6
Screenshot: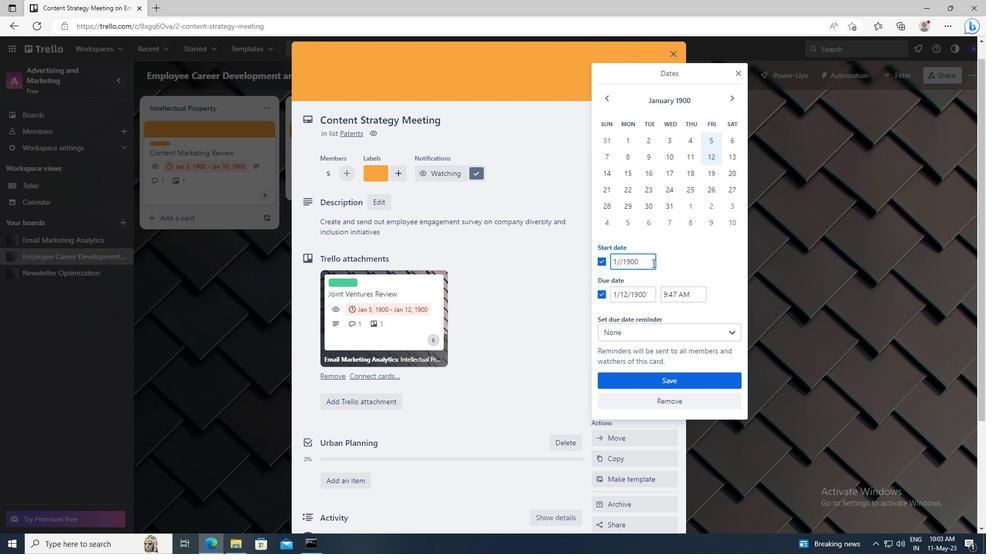 
Action: Mouse moved to (652, 294)
Screenshot: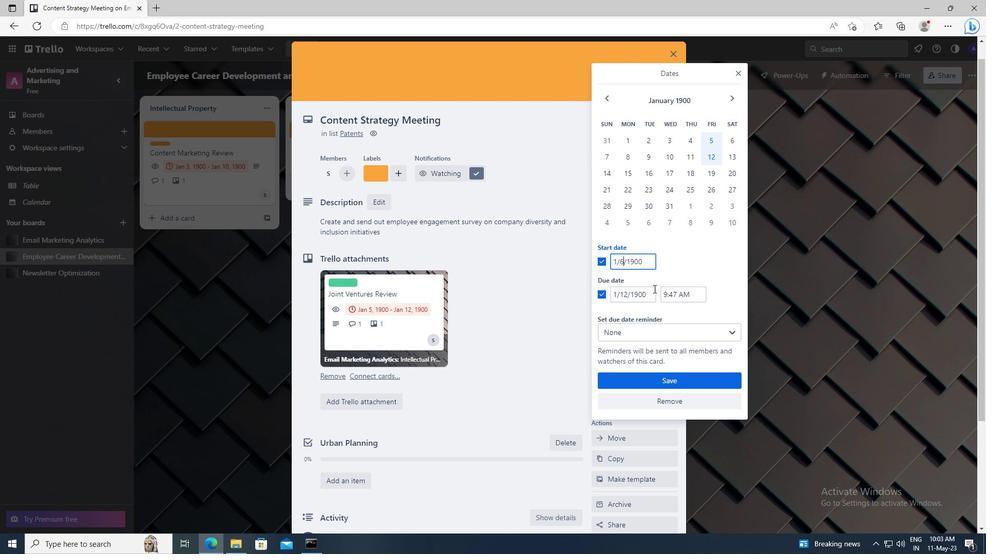 
Action: Mouse pressed left at (652, 294)
Screenshot: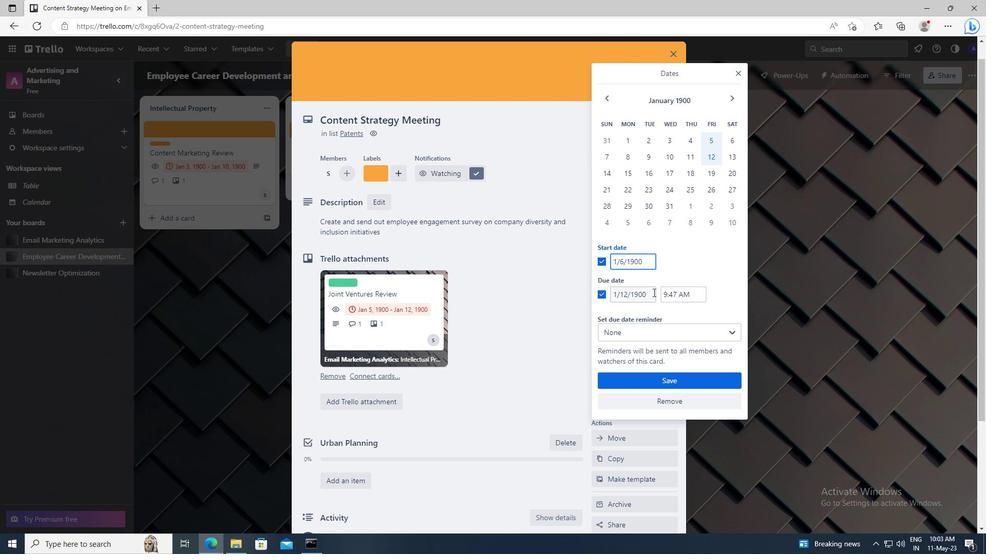 
Action: Key pressed <Key.left><Key.left><Key.left><Key.left><Key.left><Key.backspace><Key.backspace>13
Screenshot: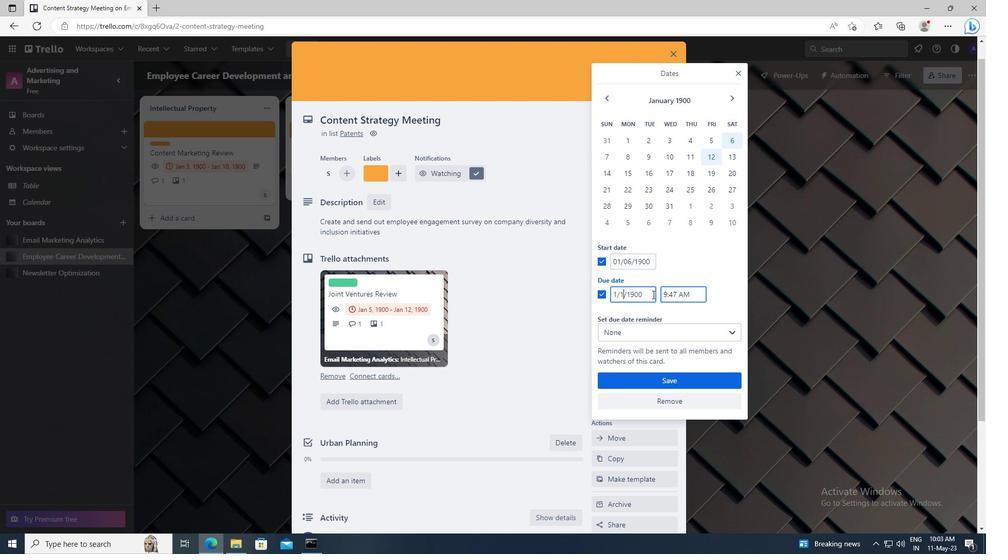 
Action: Mouse moved to (652, 381)
Screenshot: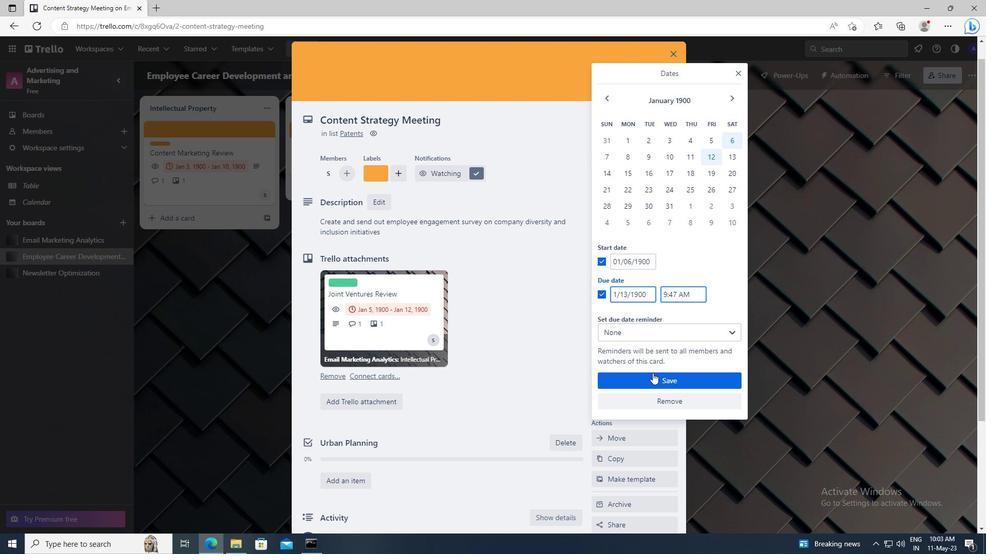 
Action: Mouse pressed left at (652, 381)
Screenshot: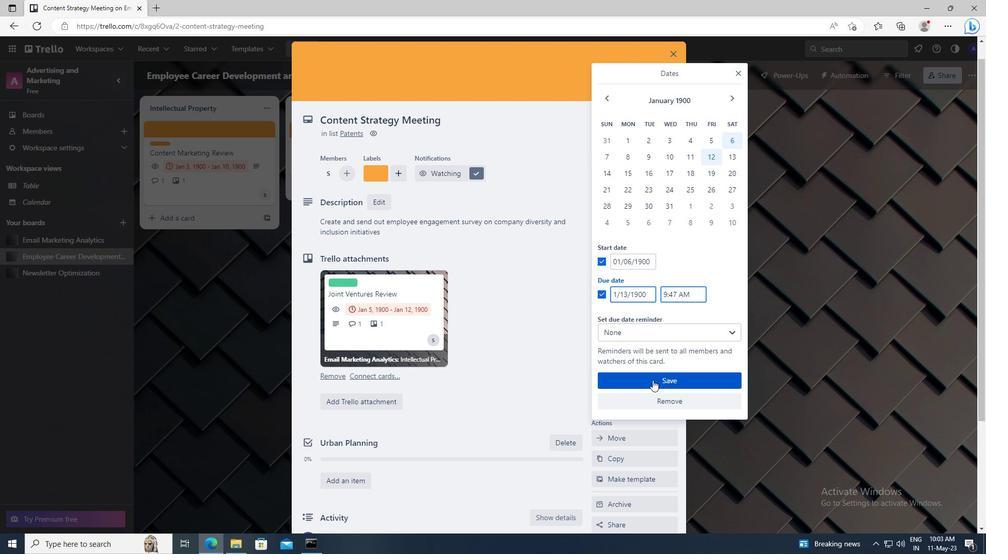 
